 Task: Create a due date automation trigger when advanced on, 2 days after a card is due add dates not due this month at 11:00 AM.
Action: Mouse moved to (1006, 298)
Screenshot: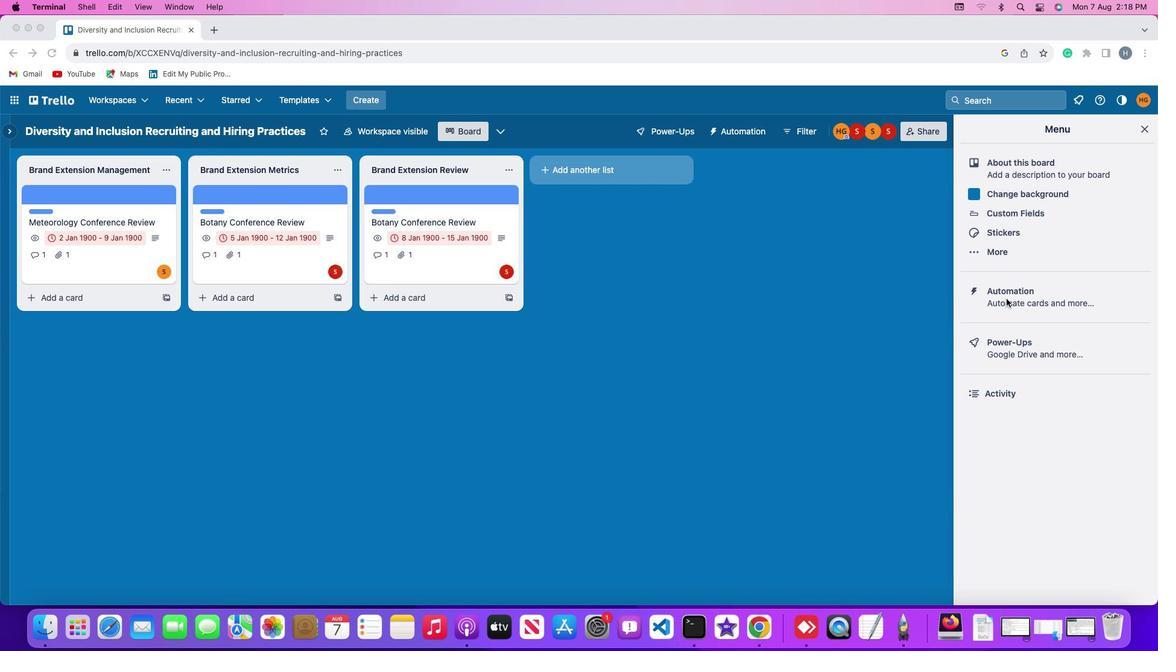 
Action: Mouse pressed left at (1006, 298)
Screenshot: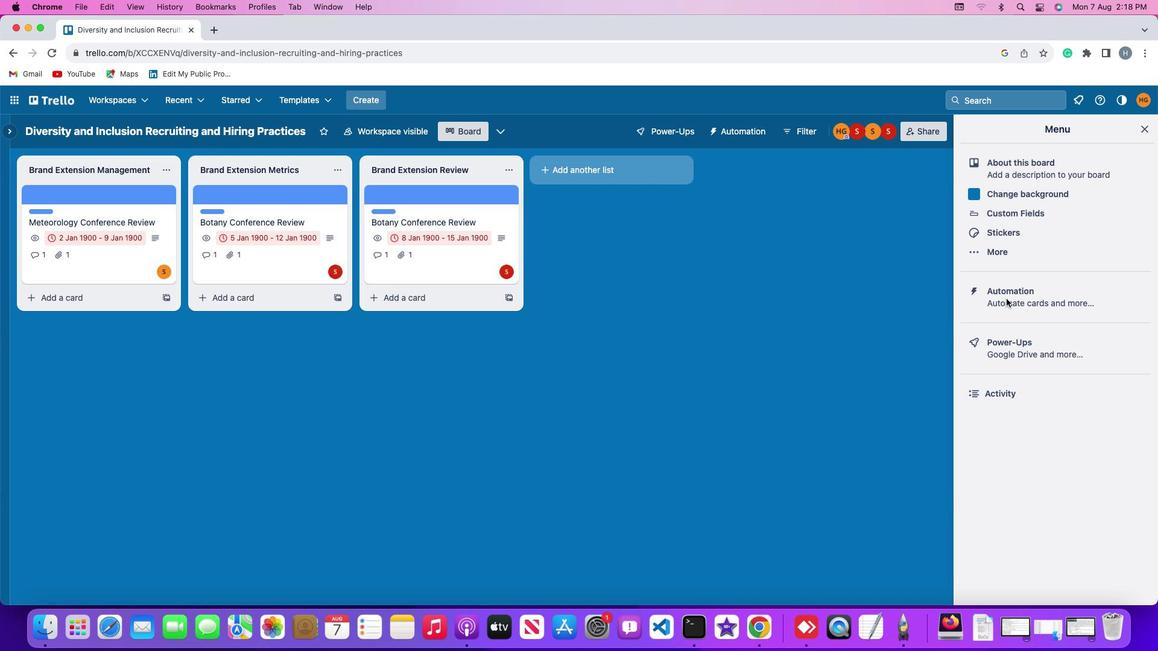 
Action: Mouse pressed left at (1006, 298)
Screenshot: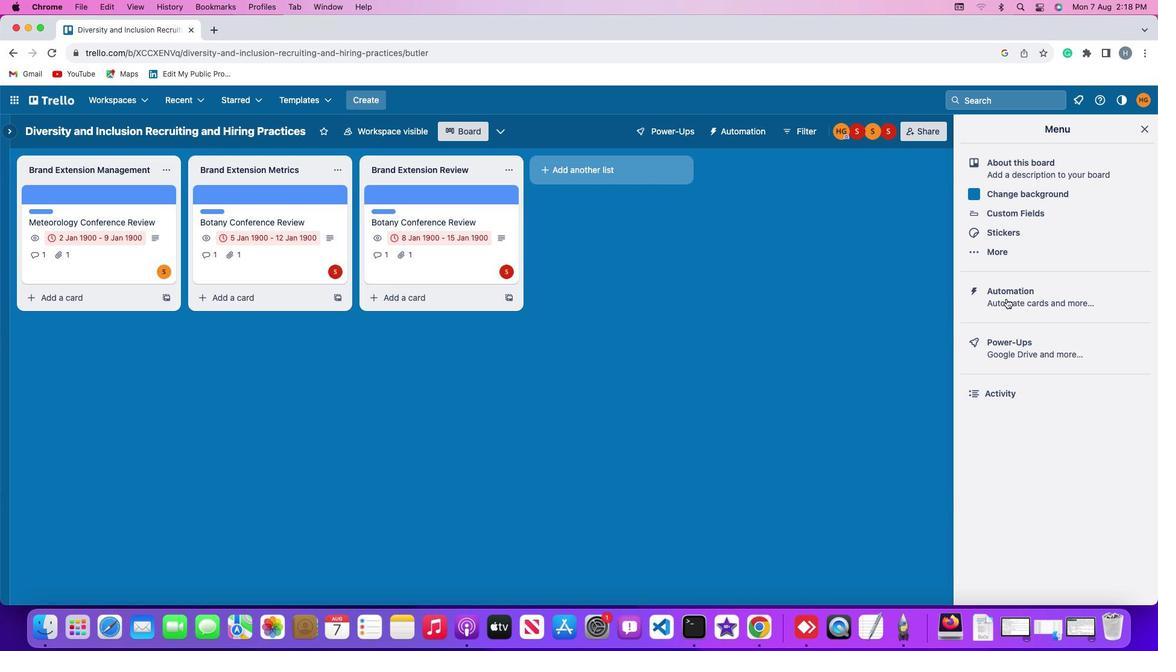 
Action: Mouse moved to (39, 283)
Screenshot: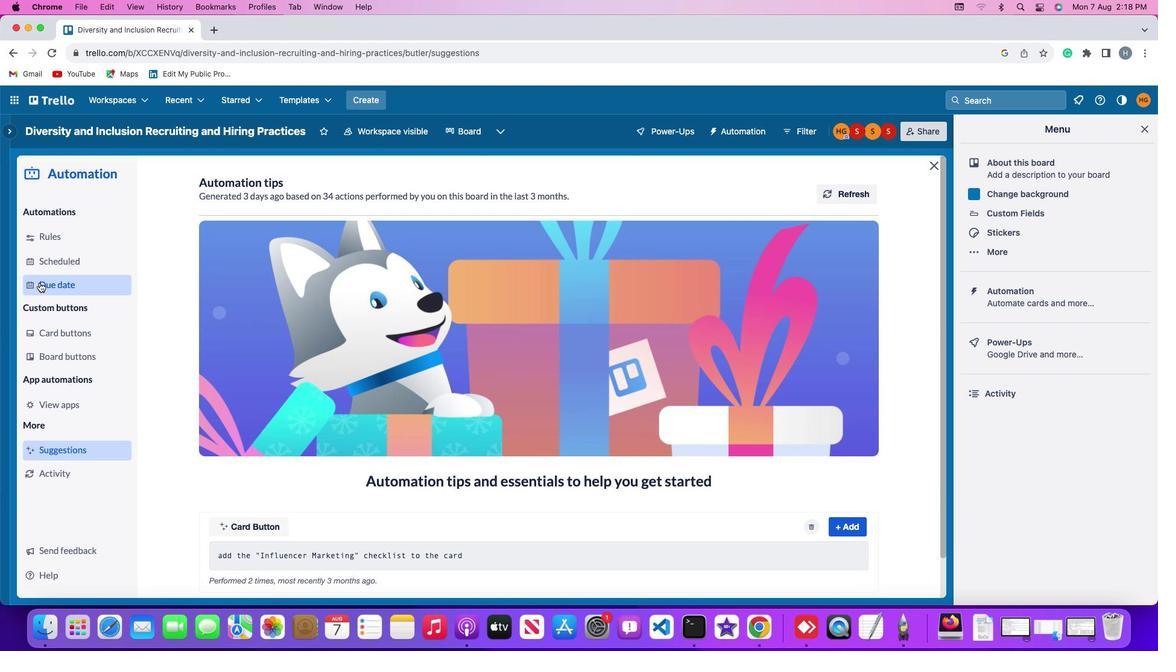 
Action: Mouse pressed left at (39, 283)
Screenshot: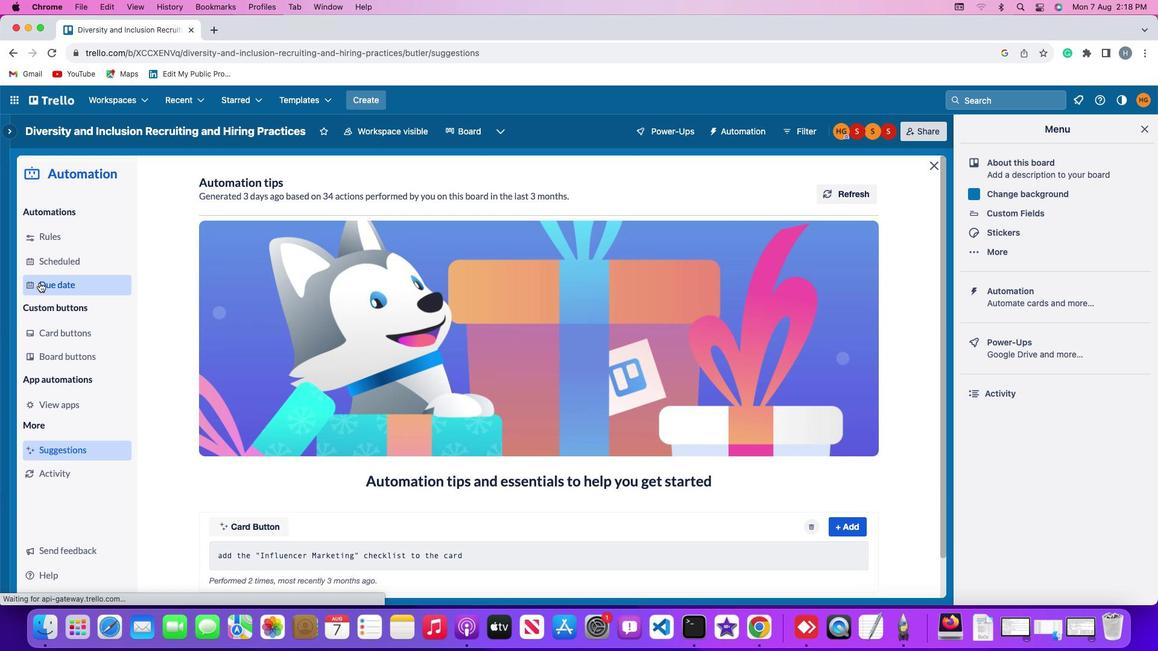 
Action: Mouse moved to (800, 187)
Screenshot: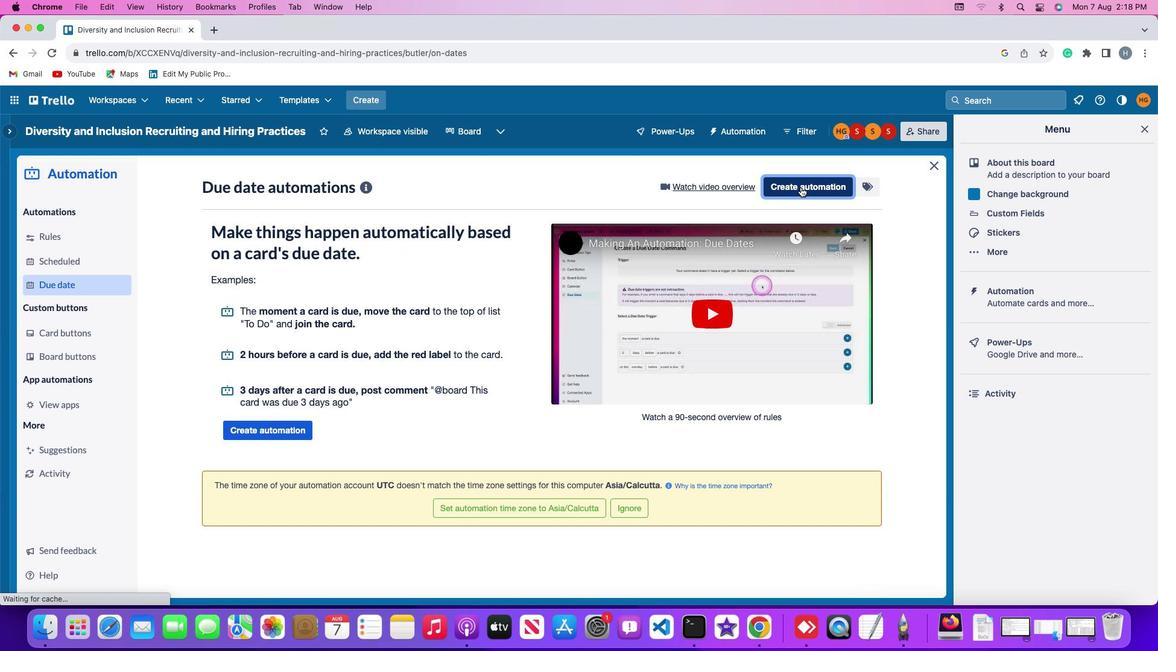
Action: Mouse pressed left at (800, 187)
Screenshot: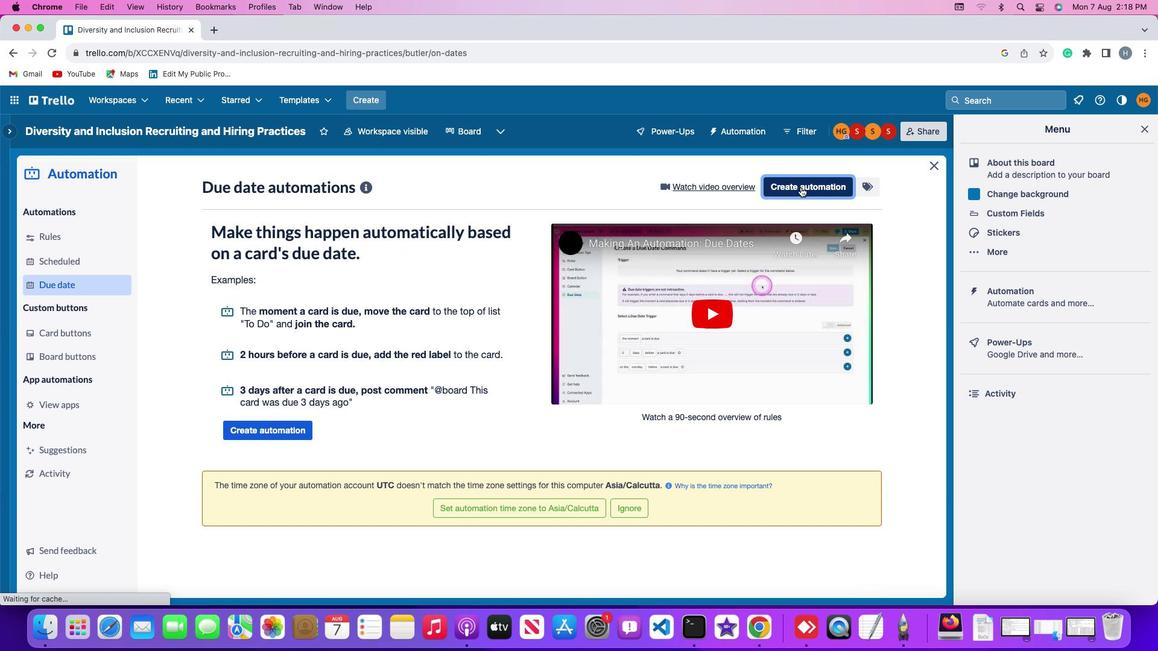 
Action: Mouse moved to (564, 302)
Screenshot: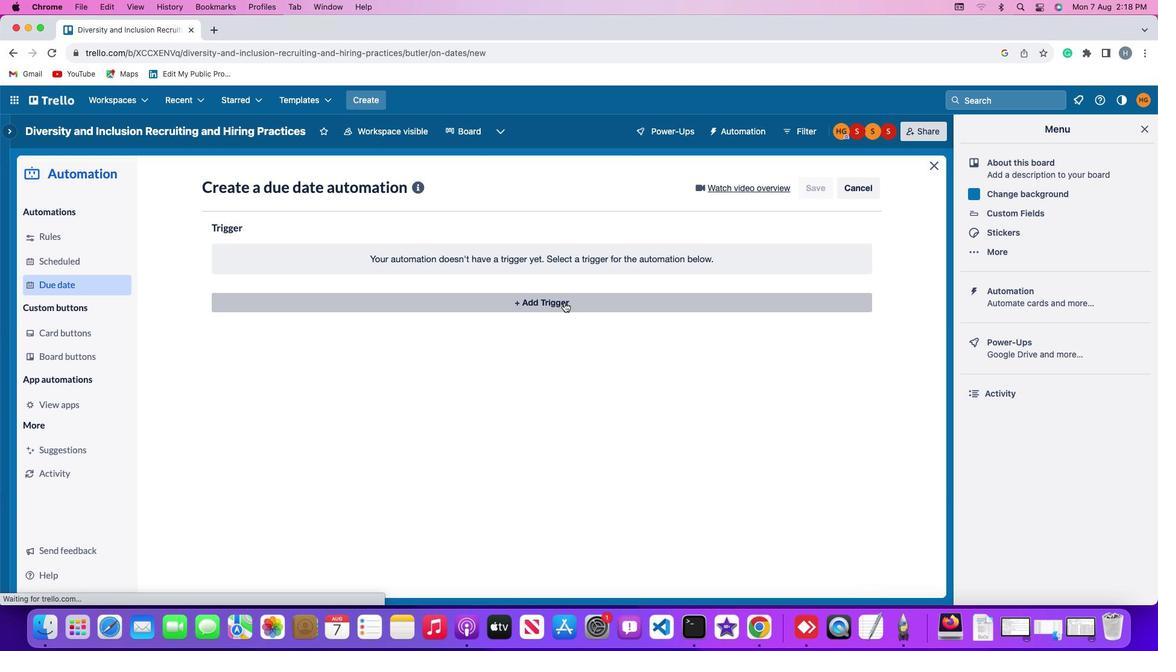 
Action: Mouse pressed left at (564, 302)
Screenshot: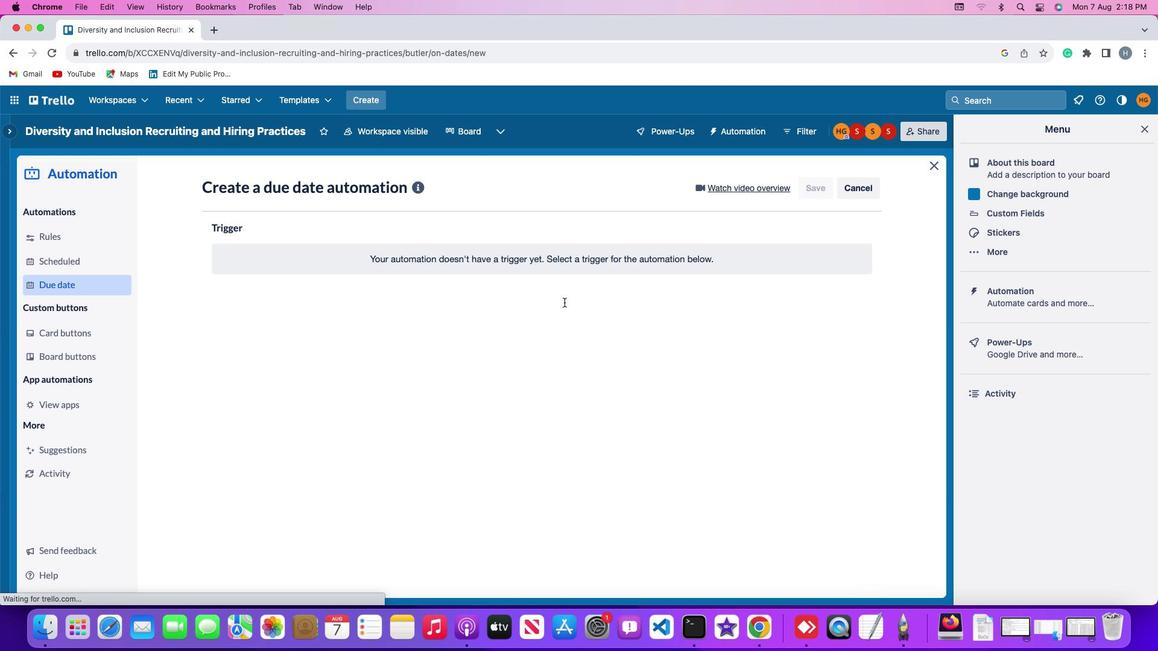 
Action: Mouse moved to (238, 485)
Screenshot: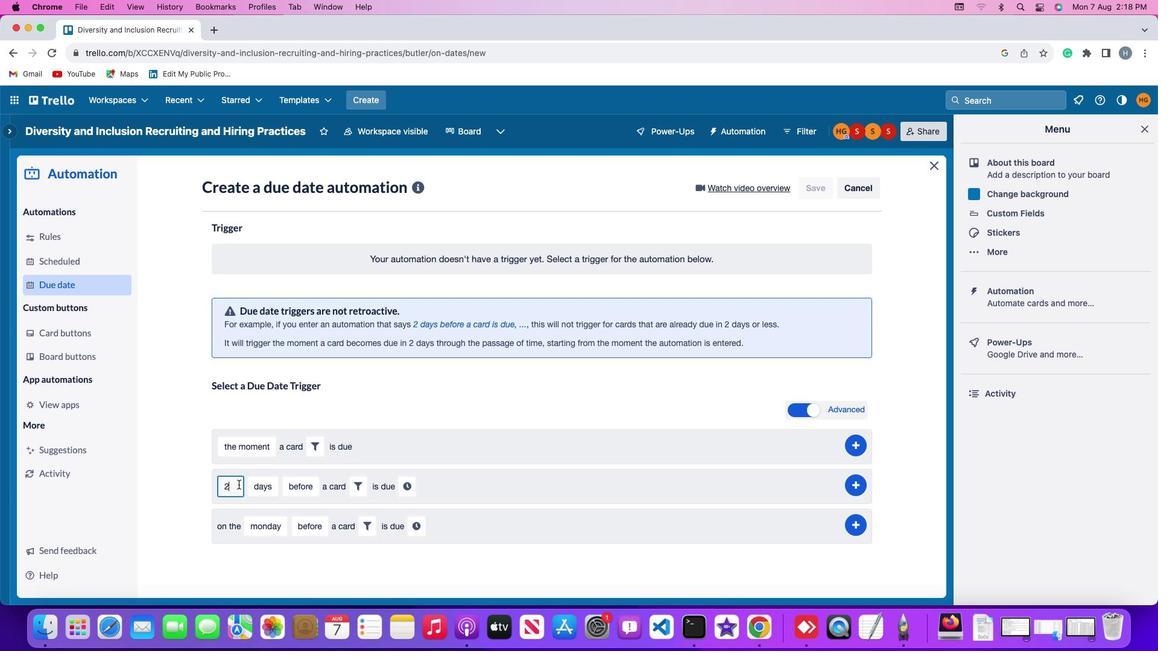 
Action: Mouse pressed left at (238, 485)
Screenshot: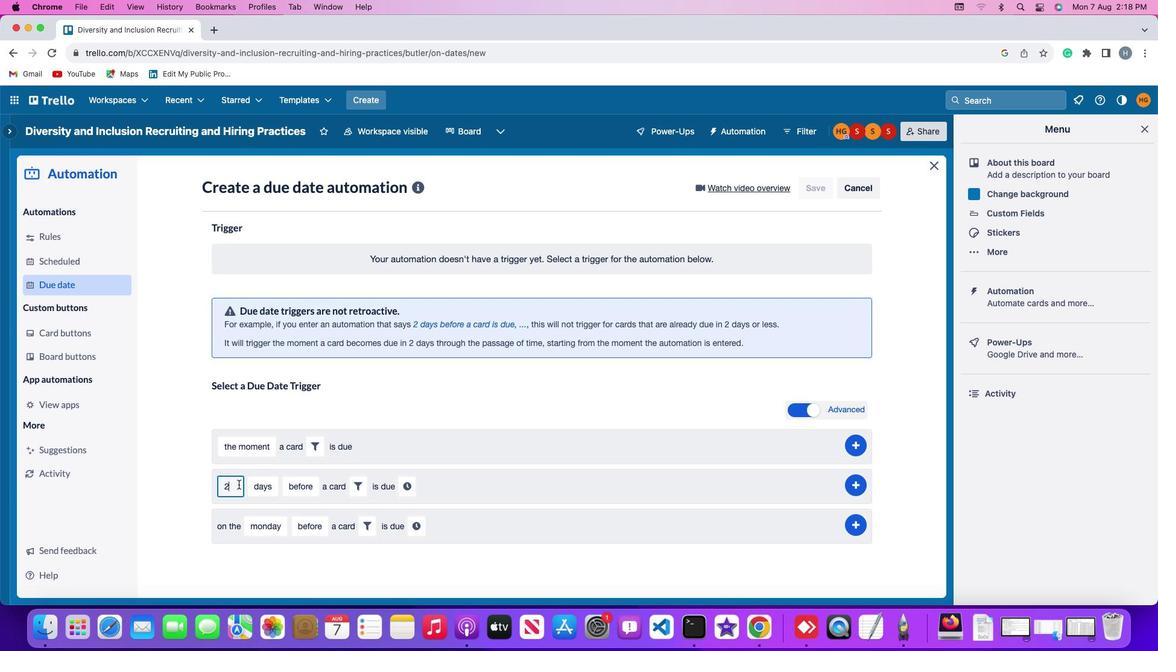 
Action: Mouse moved to (238, 485)
Screenshot: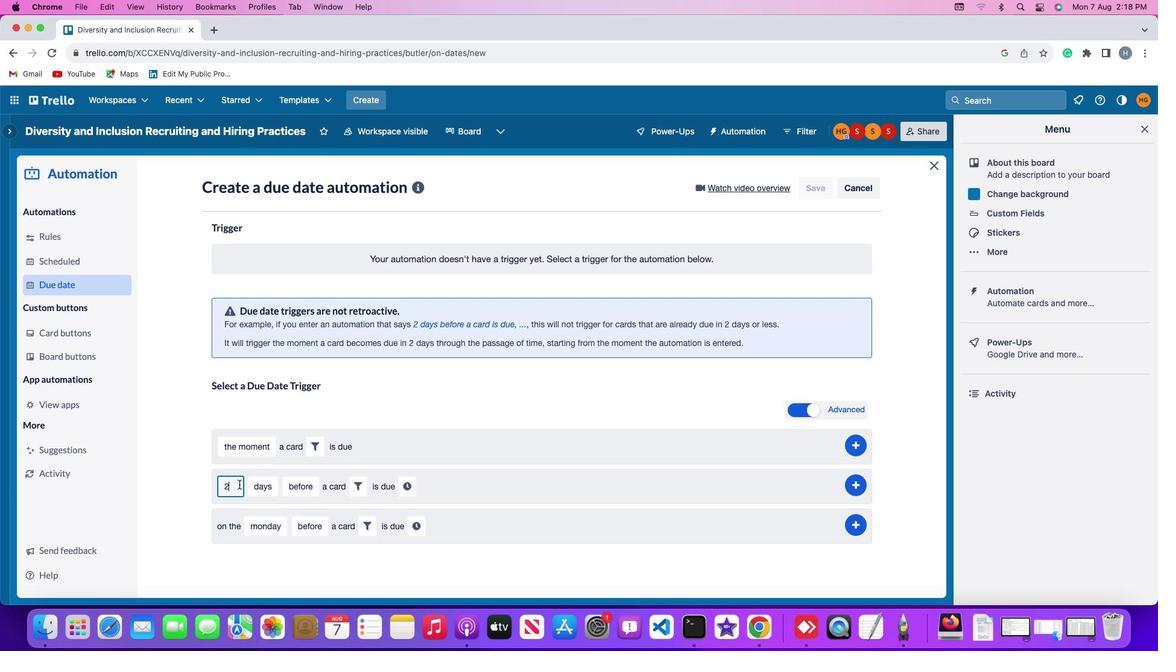 
Action: Key pressed Key.backspace'2'
Screenshot: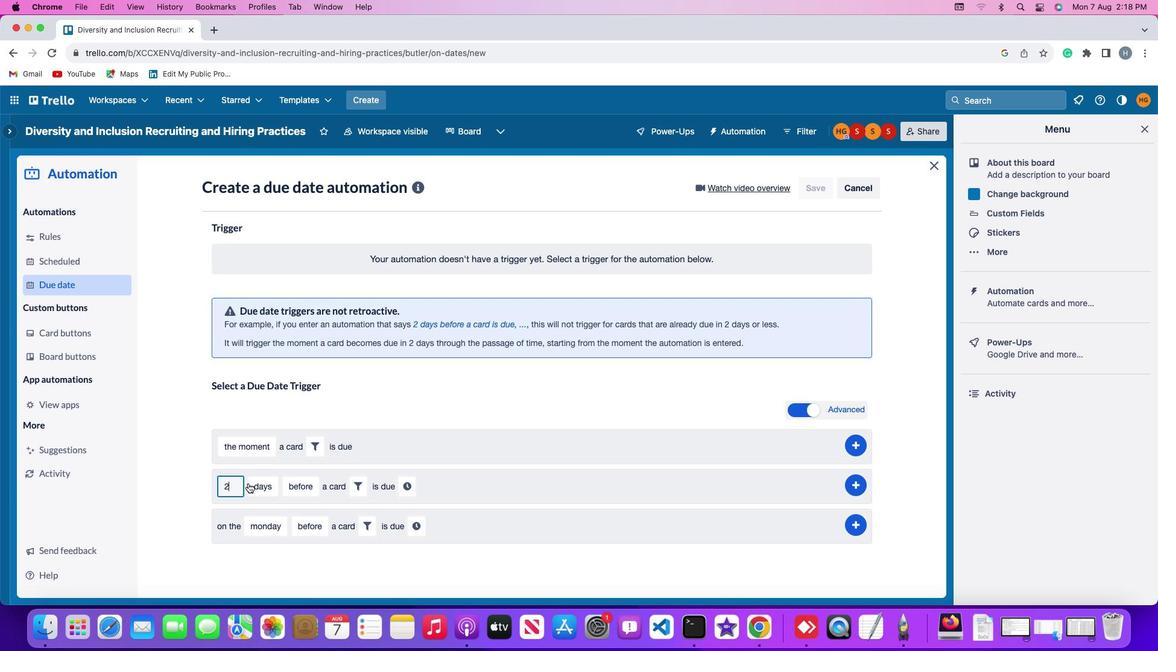 
Action: Mouse moved to (270, 483)
Screenshot: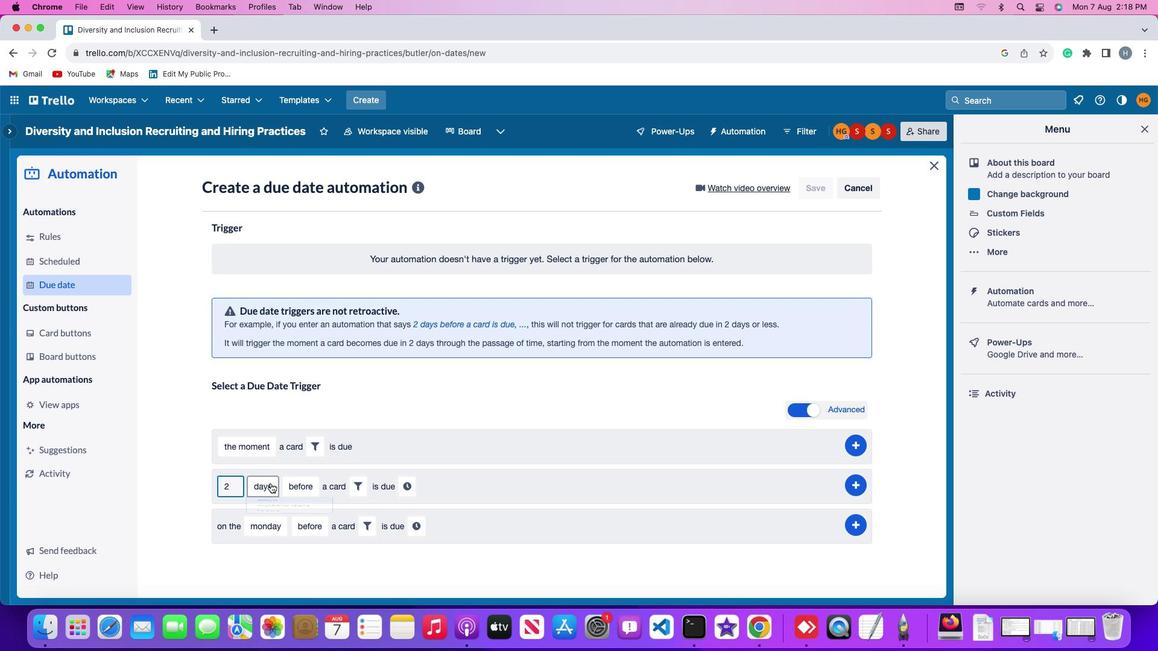 
Action: Mouse pressed left at (270, 483)
Screenshot: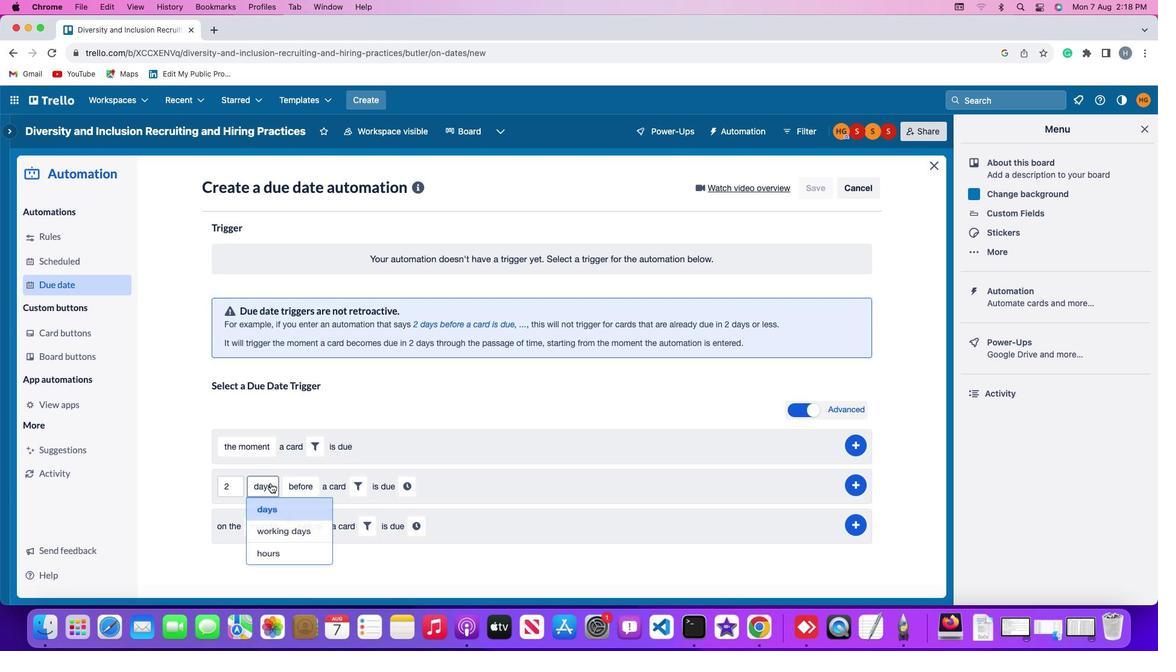 
Action: Mouse moved to (280, 512)
Screenshot: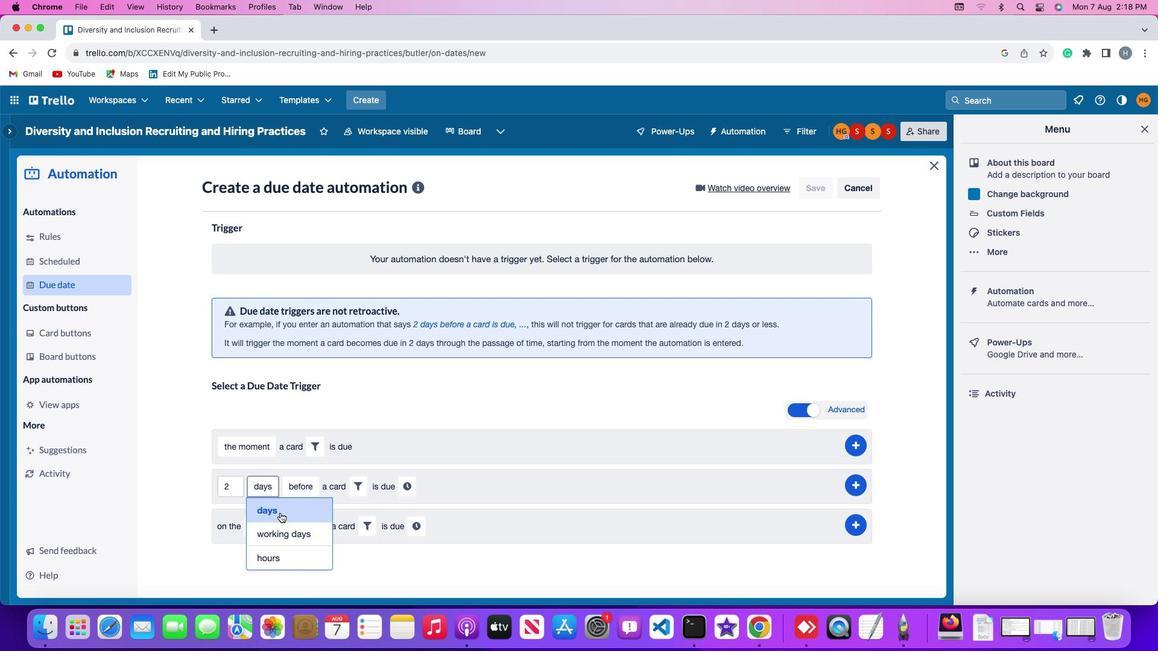 
Action: Mouse pressed left at (280, 512)
Screenshot: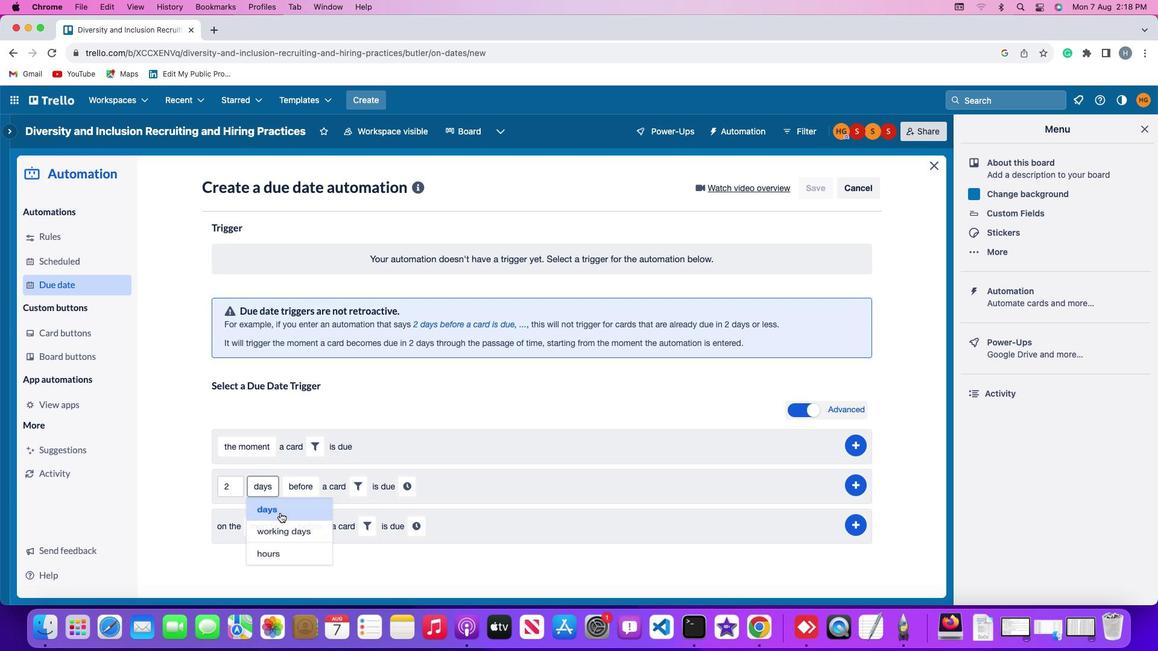 
Action: Mouse moved to (296, 487)
Screenshot: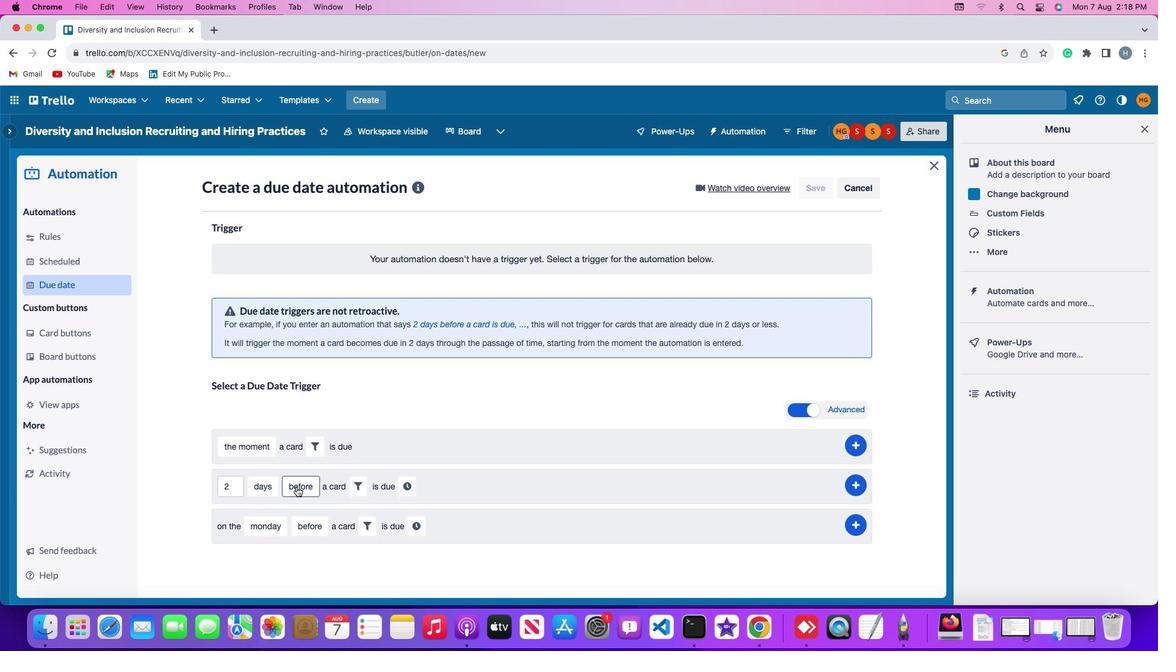 
Action: Mouse pressed left at (296, 487)
Screenshot: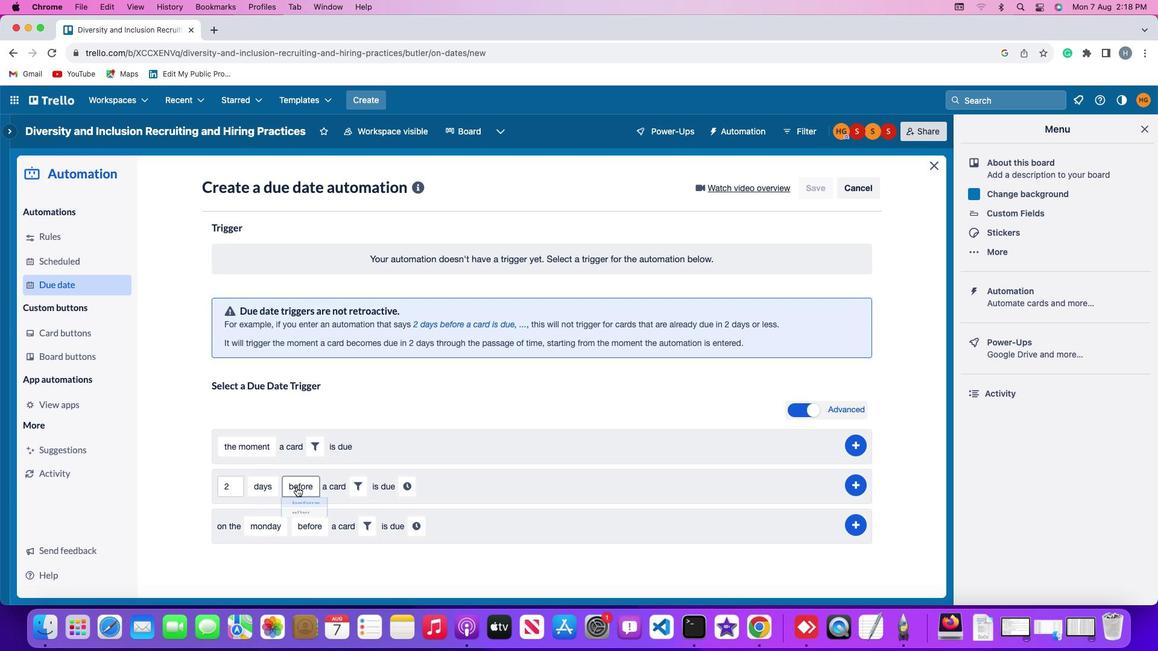 
Action: Mouse moved to (302, 533)
Screenshot: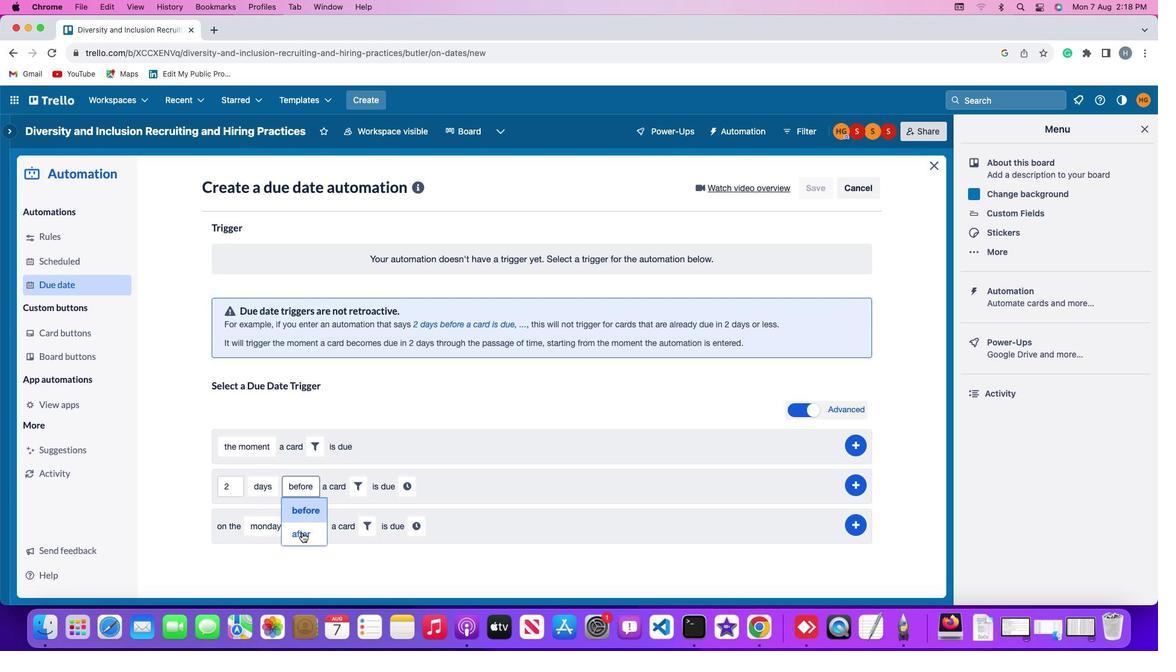 
Action: Mouse pressed left at (302, 533)
Screenshot: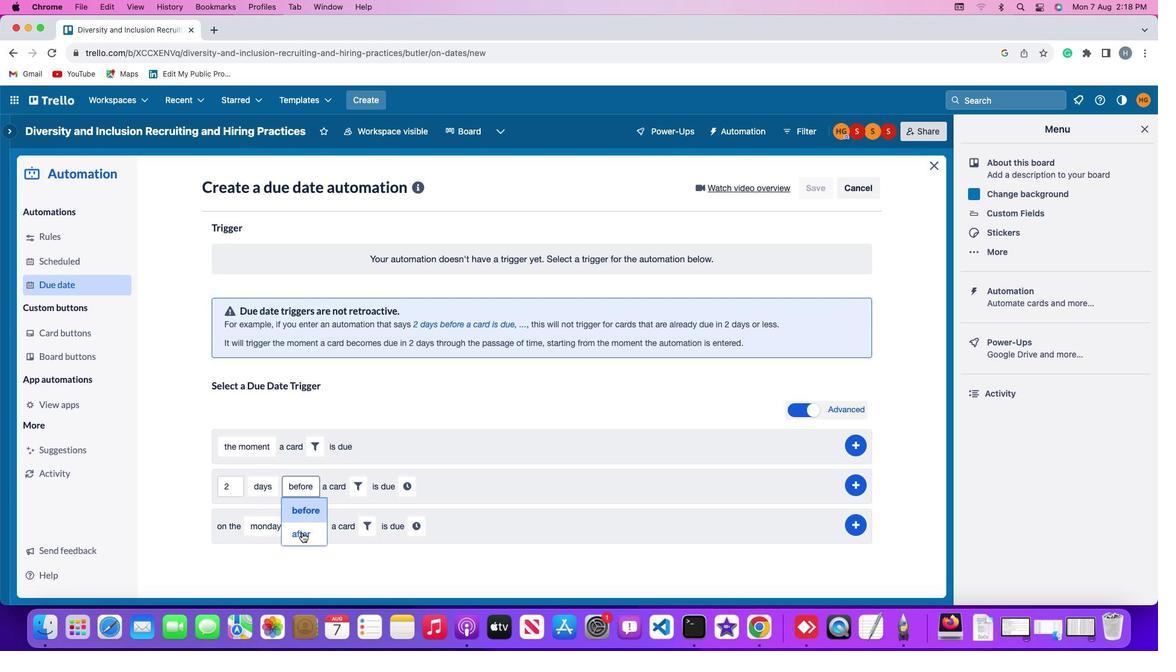 
Action: Mouse moved to (356, 490)
Screenshot: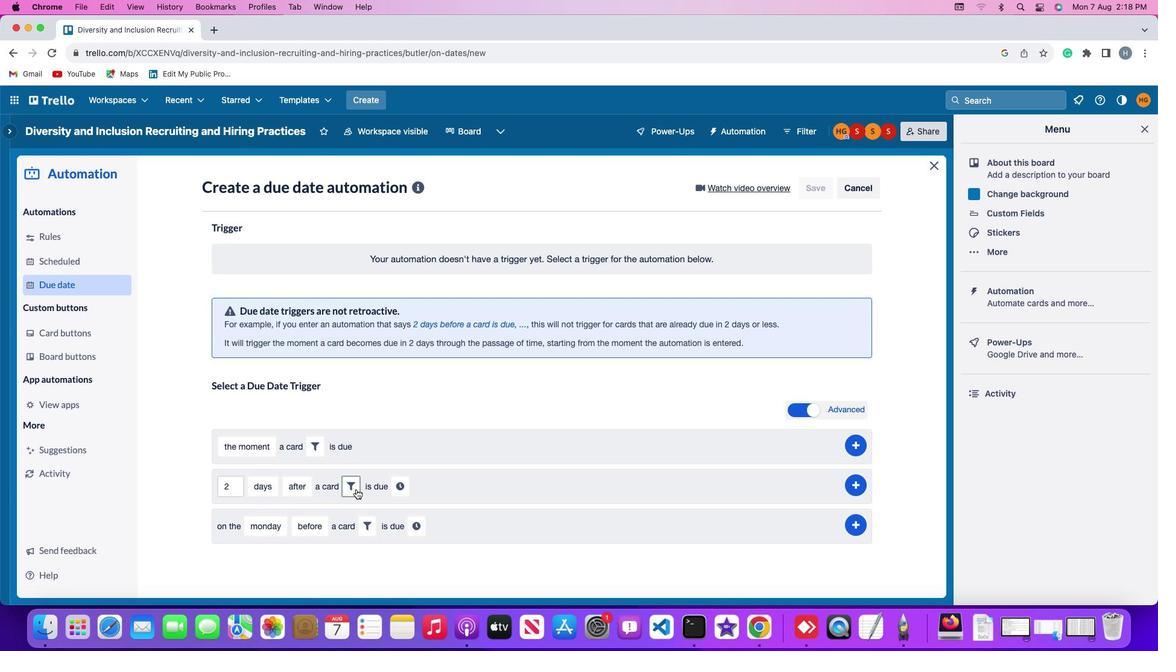 
Action: Mouse pressed left at (356, 490)
Screenshot: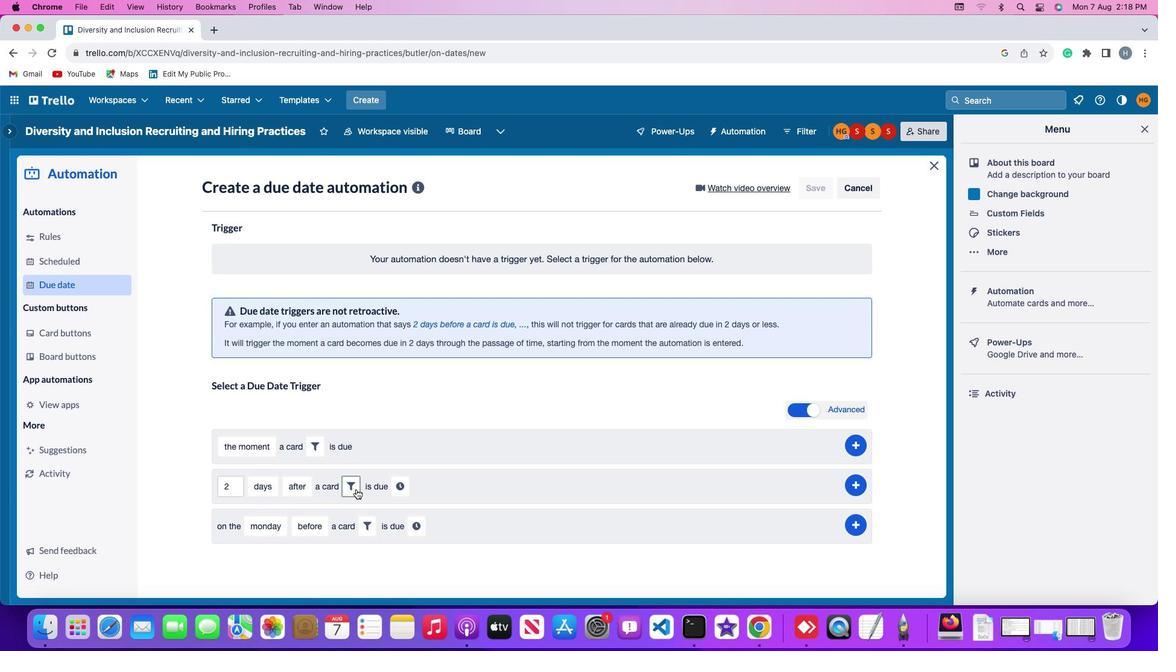 
Action: Mouse moved to (414, 525)
Screenshot: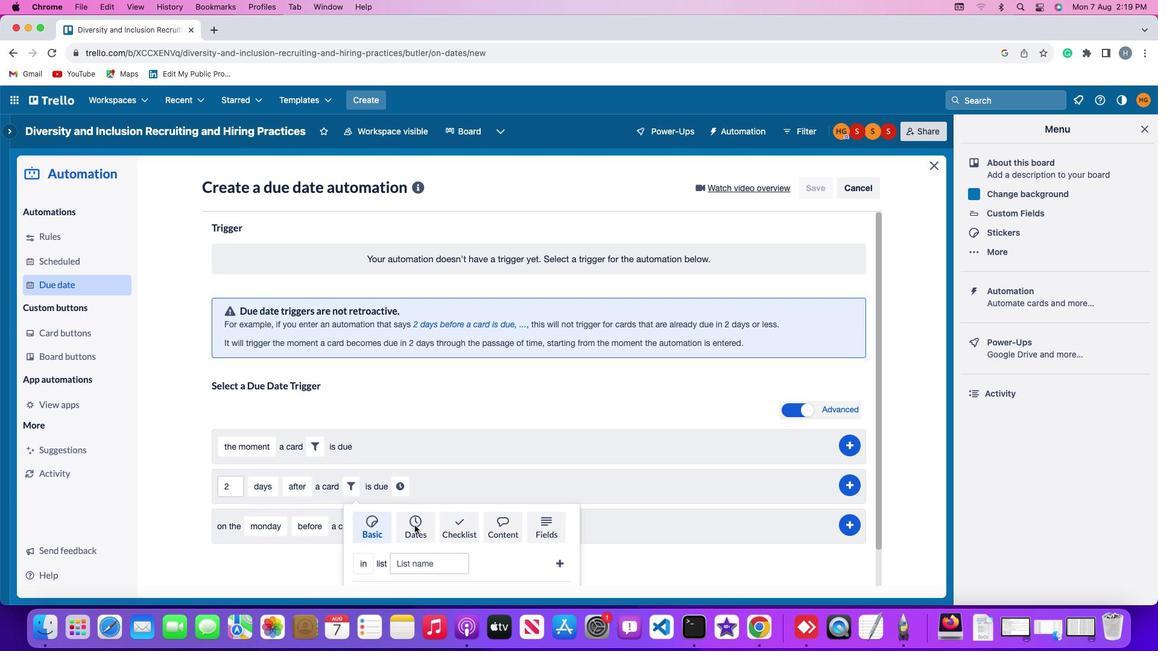 
Action: Mouse pressed left at (414, 525)
Screenshot: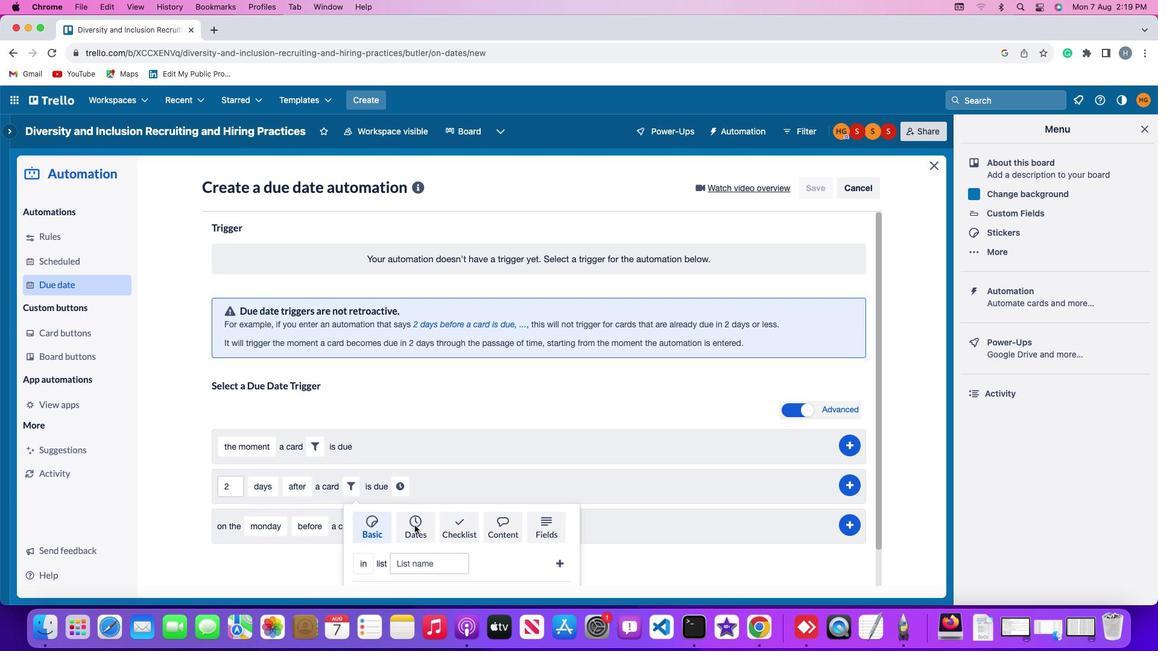 
Action: Mouse moved to (359, 525)
Screenshot: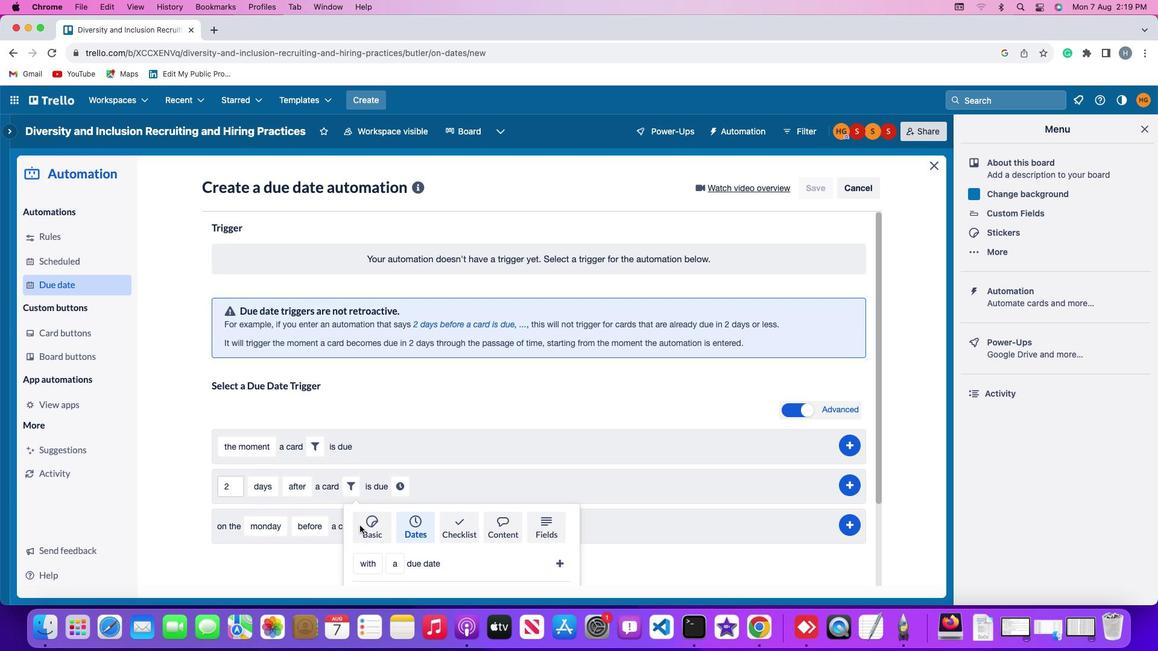 
Action: Mouse scrolled (359, 525) with delta (0, 0)
Screenshot: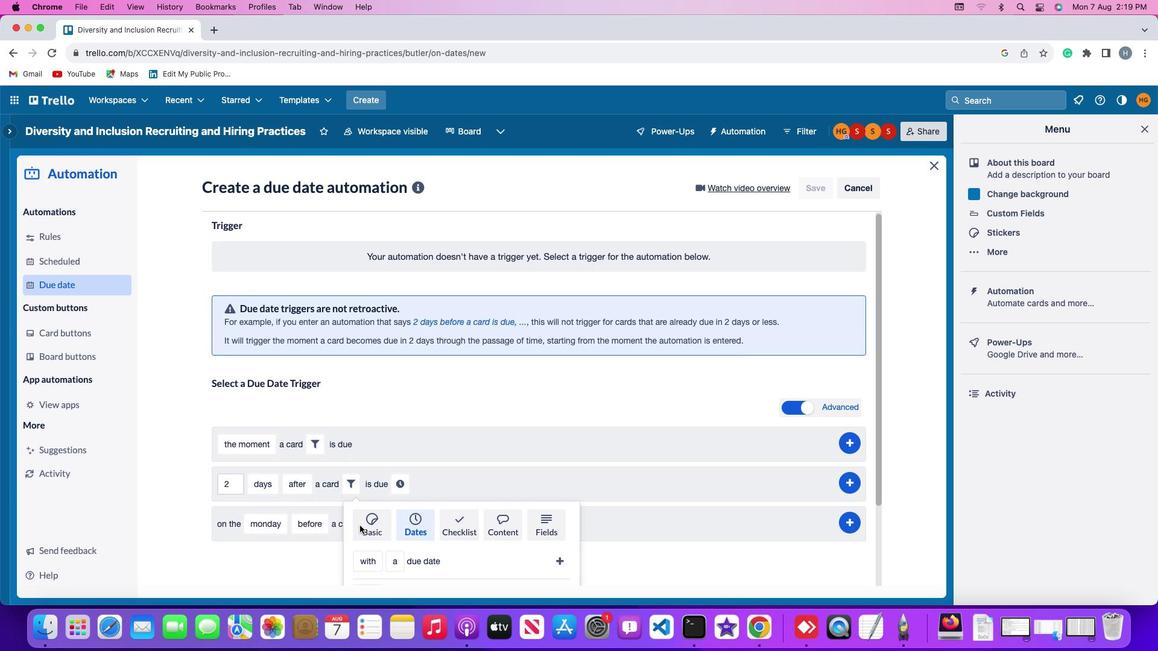 
Action: Mouse scrolled (359, 525) with delta (0, 0)
Screenshot: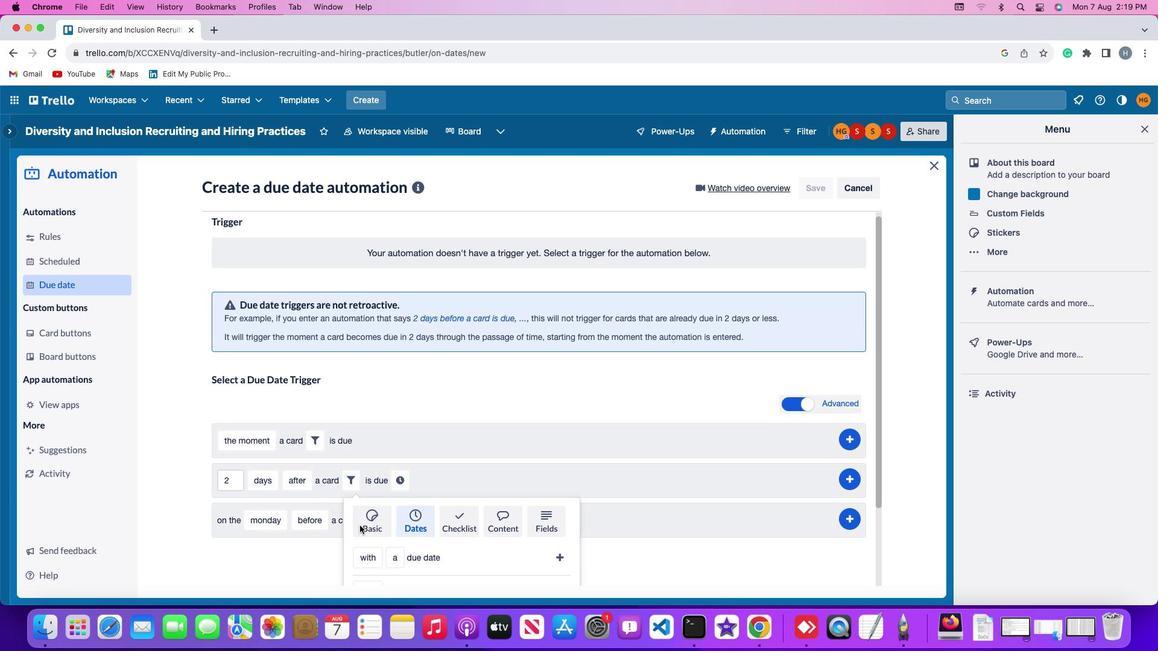 
Action: Mouse scrolled (359, 525) with delta (0, -1)
Screenshot: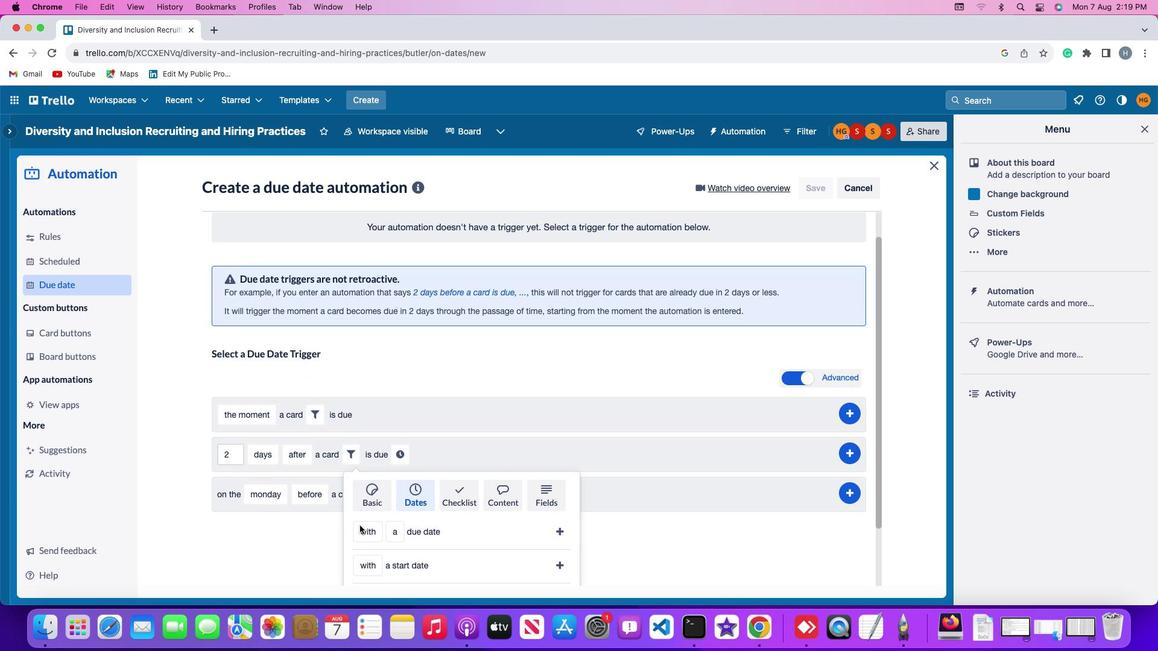 
Action: Mouse scrolled (359, 525) with delta (0, 0)
Screenshot: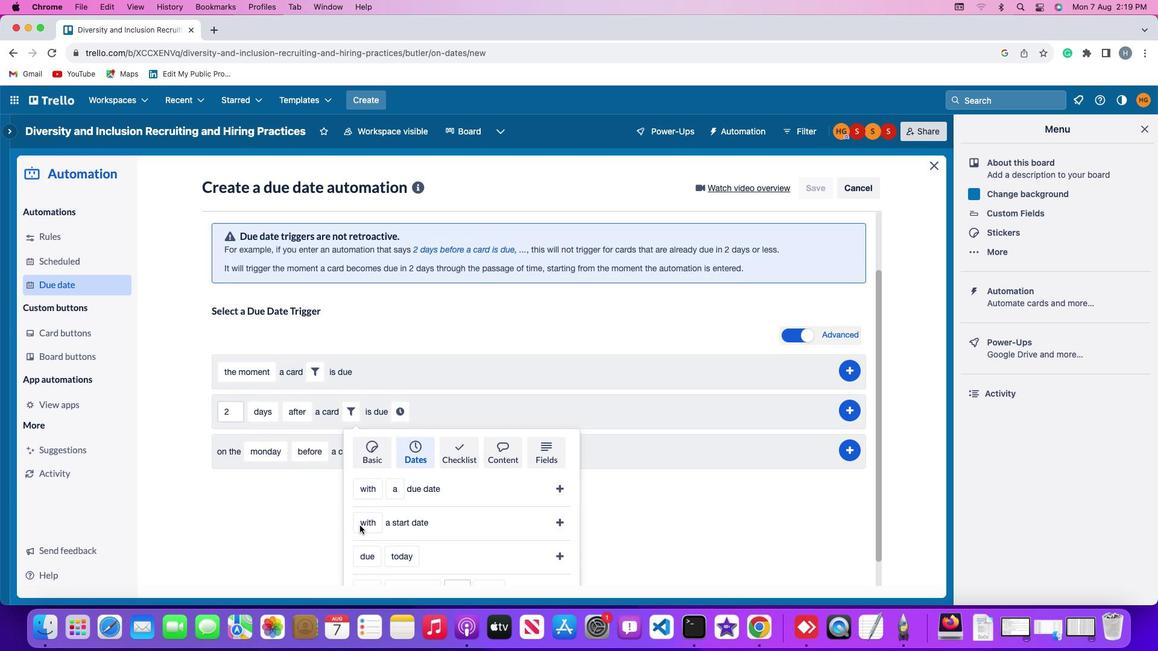 
Action: Mouse scrolled (359, 525) with delta (0, 0)
Screenshot: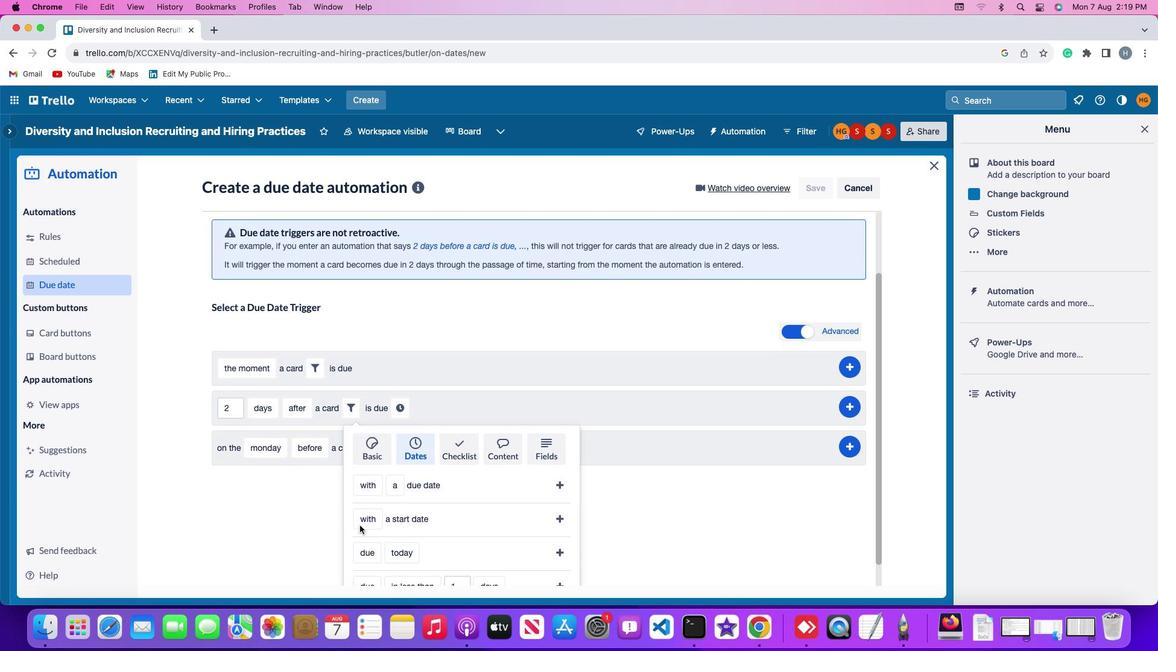
Action: Mouse scrolled (359, 525) with delta (0, -1)
Screenshot: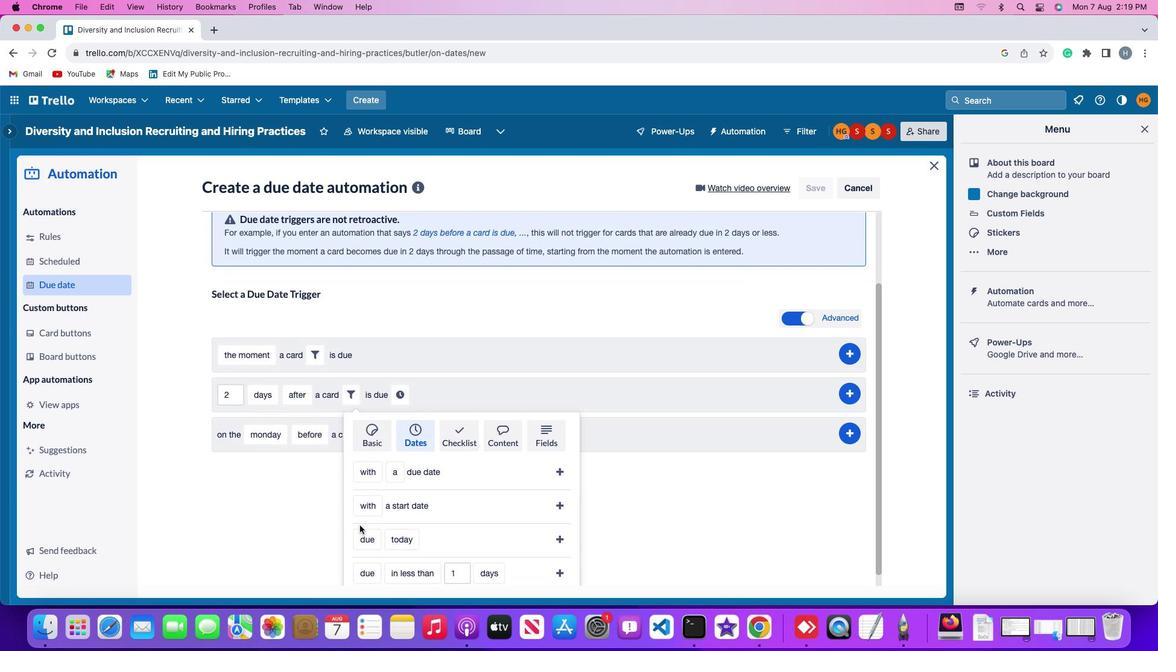 
Action: Mouse moved to (362, 525)
Screenshot: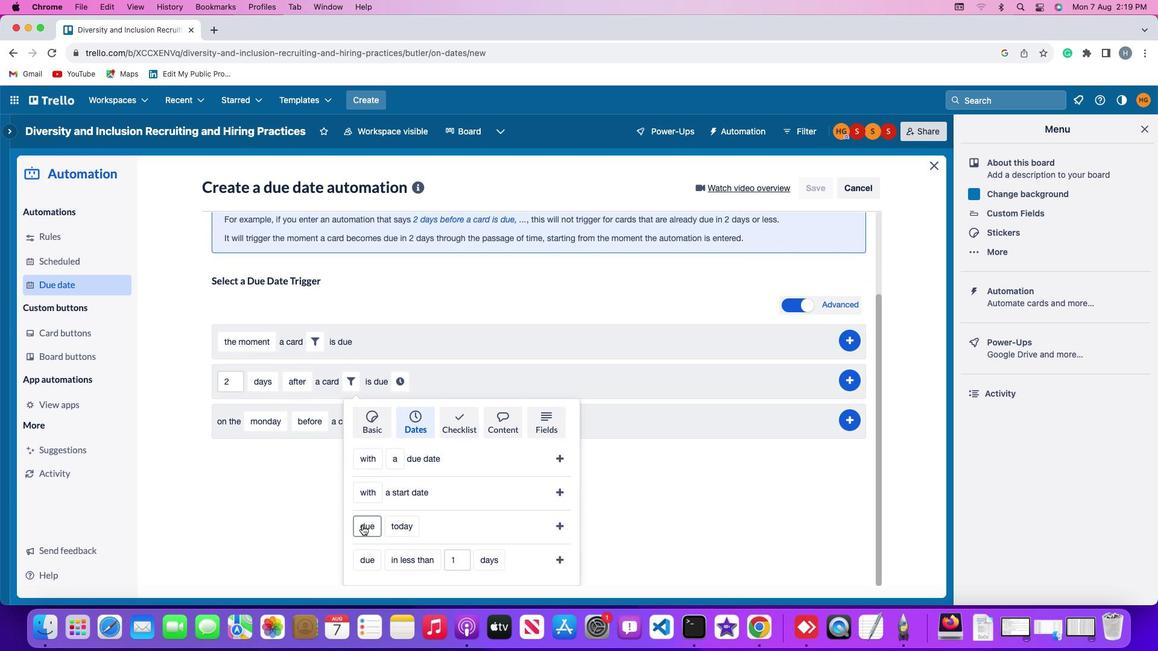 
Action: Mouse pressed left at (362, 525)
Screenshot: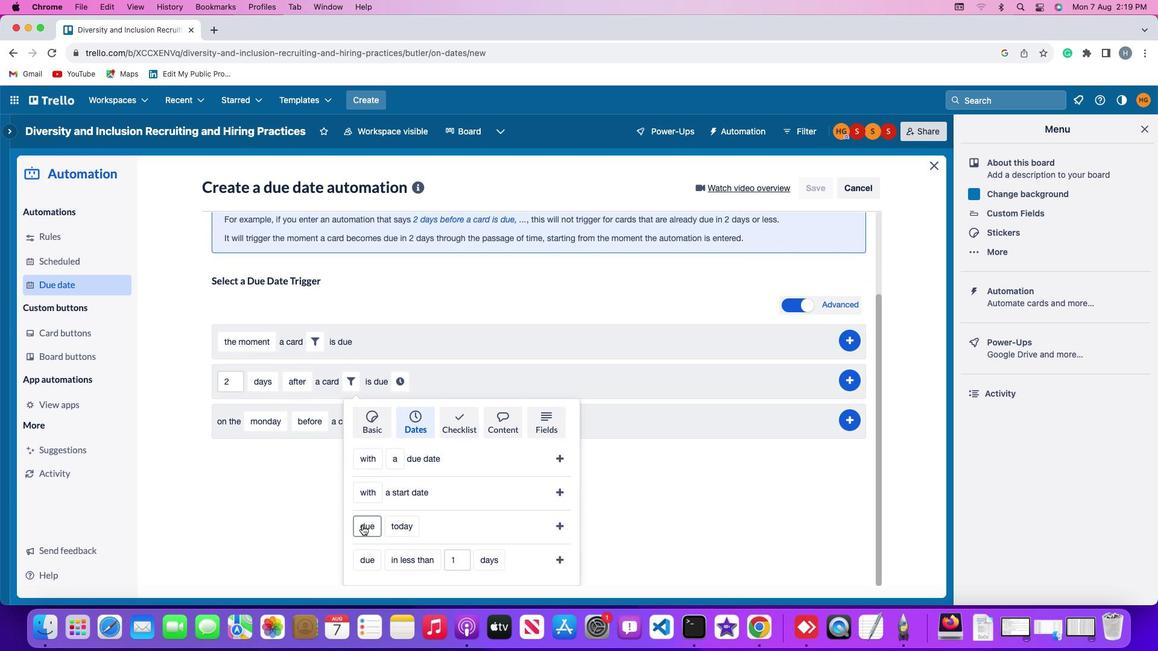 
Action: Mouse moved to (380, 459)
Screenshot: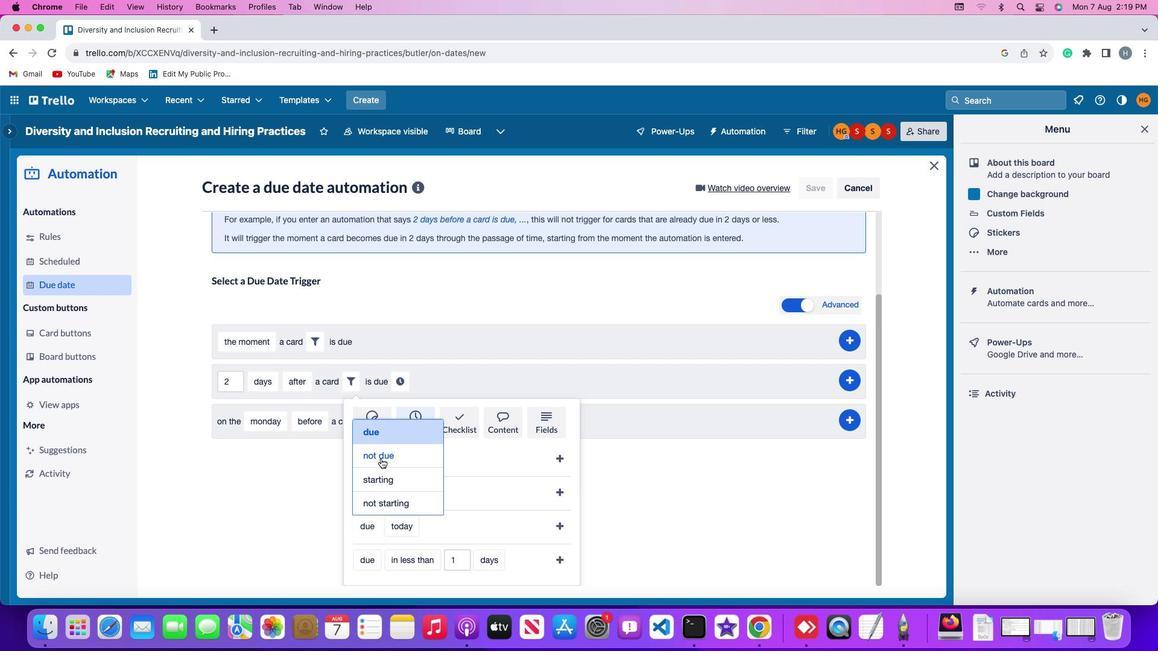 
Action: Mouse pressed left at (380, 459)
Screenshot: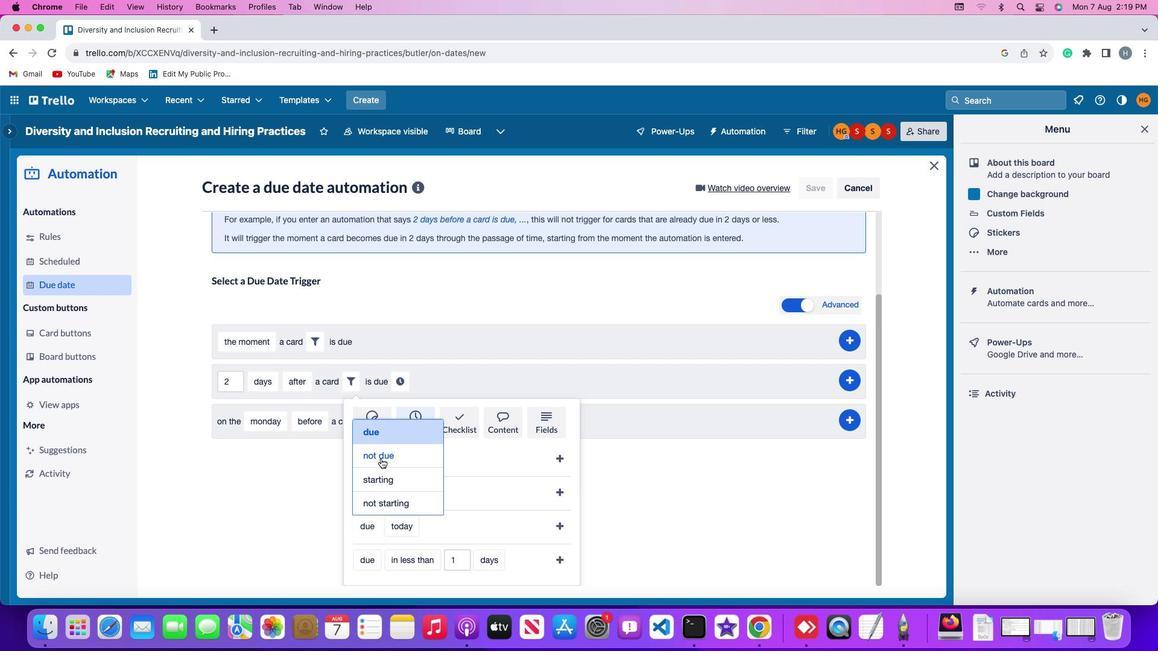 
Action: Mouse moved to (417, 524)
Screenshot: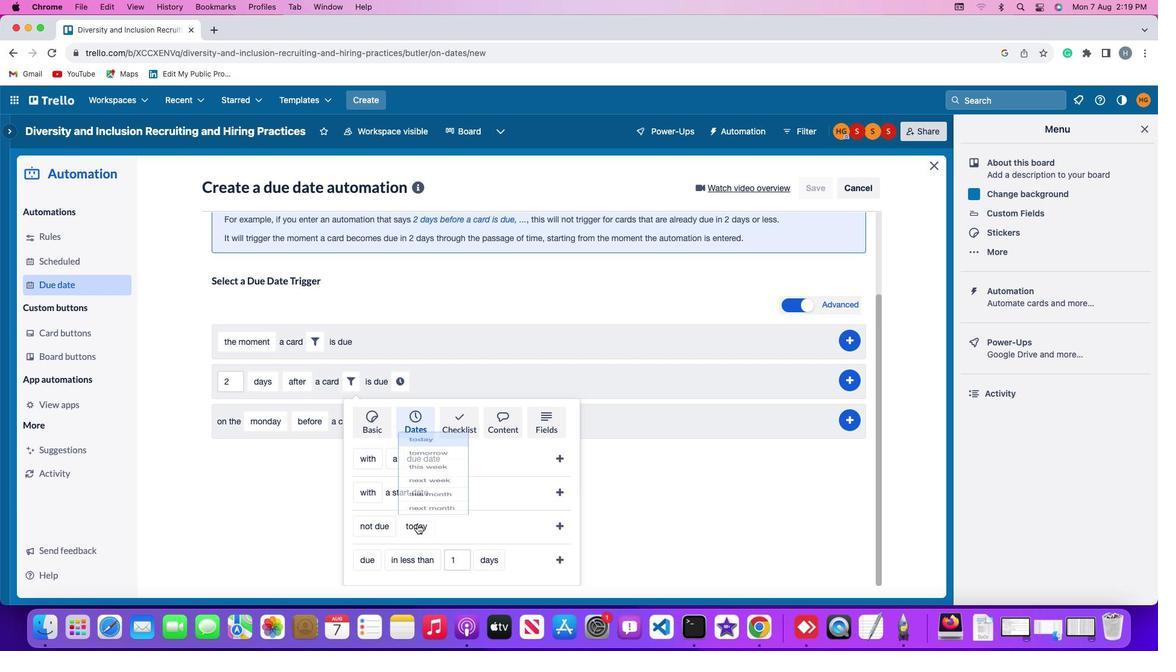 
Action: Mouse pressed left at (417, 524)
Screenshot: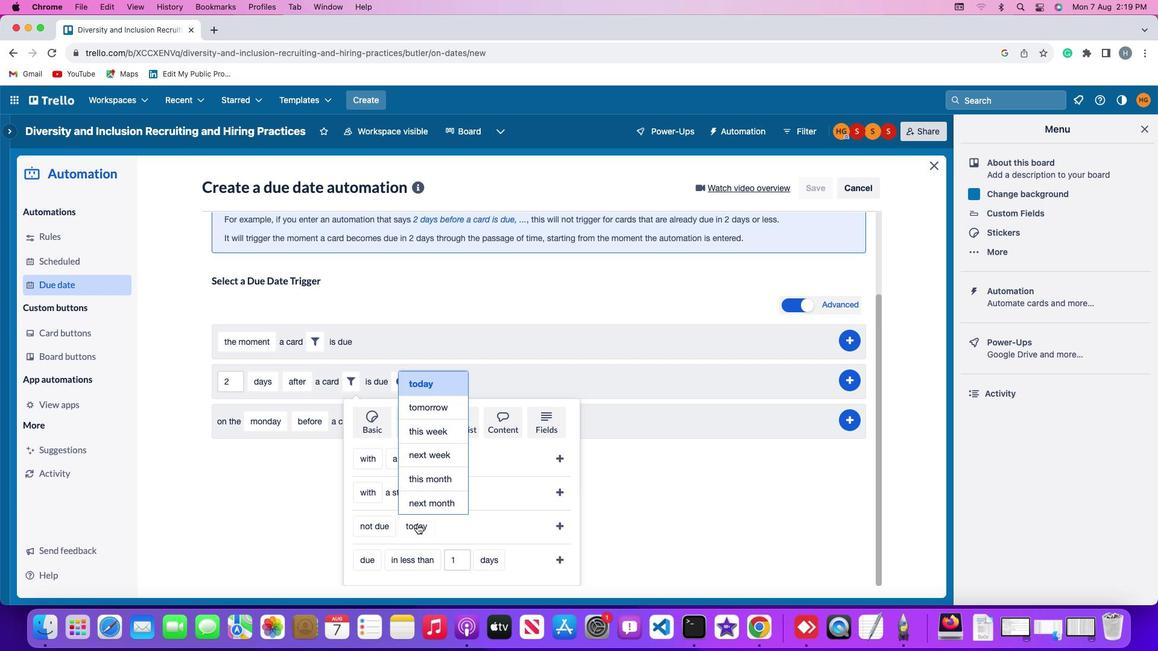 
Action: Mouse moved to (432, 477)
Screenshot: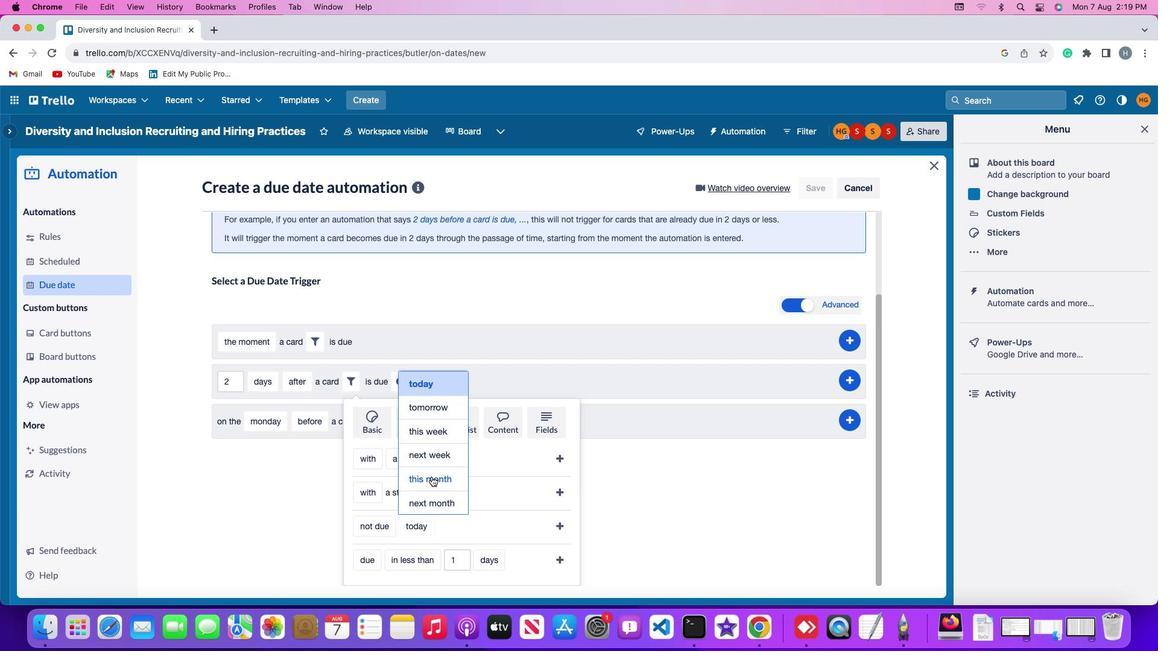 
Action: Mouse pressed left at (432, 477)
Screenshot: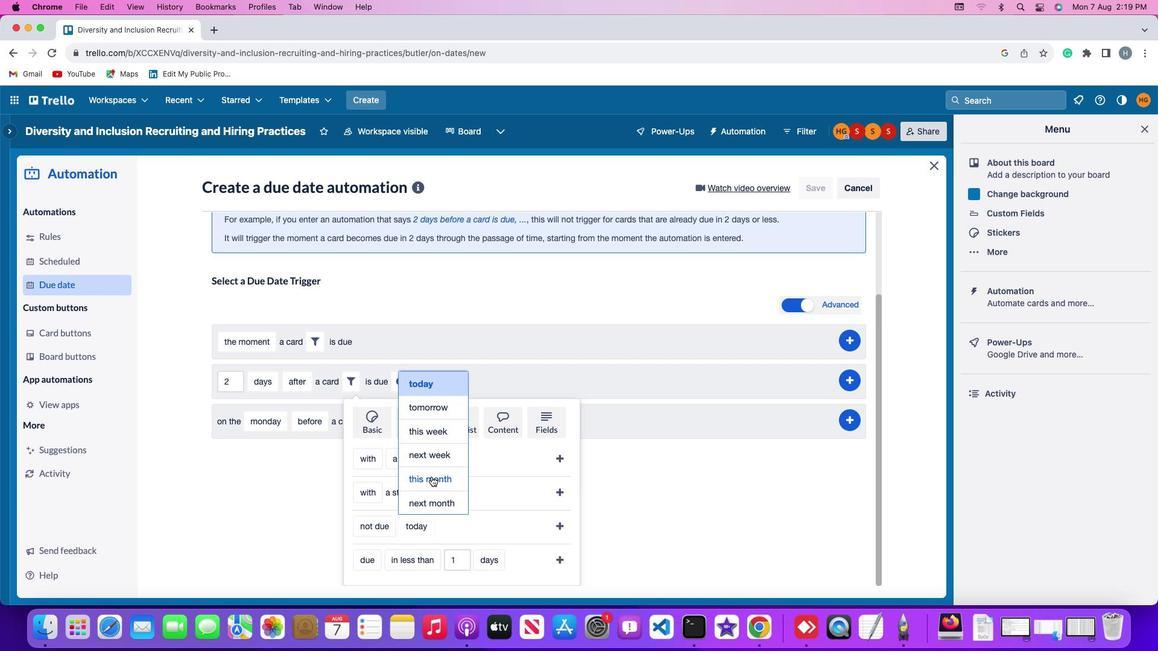 
Action: Mouse moved to (562, 523)
Screenshot: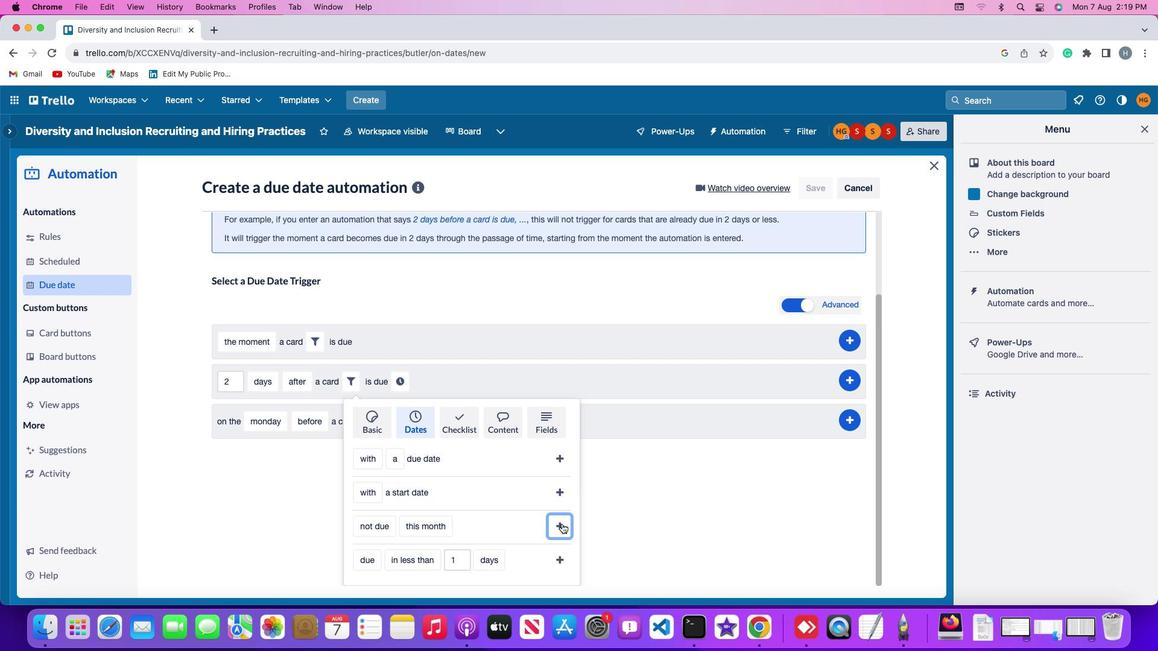
Action: Mouse pressed left at (562, 523)
Screenshot: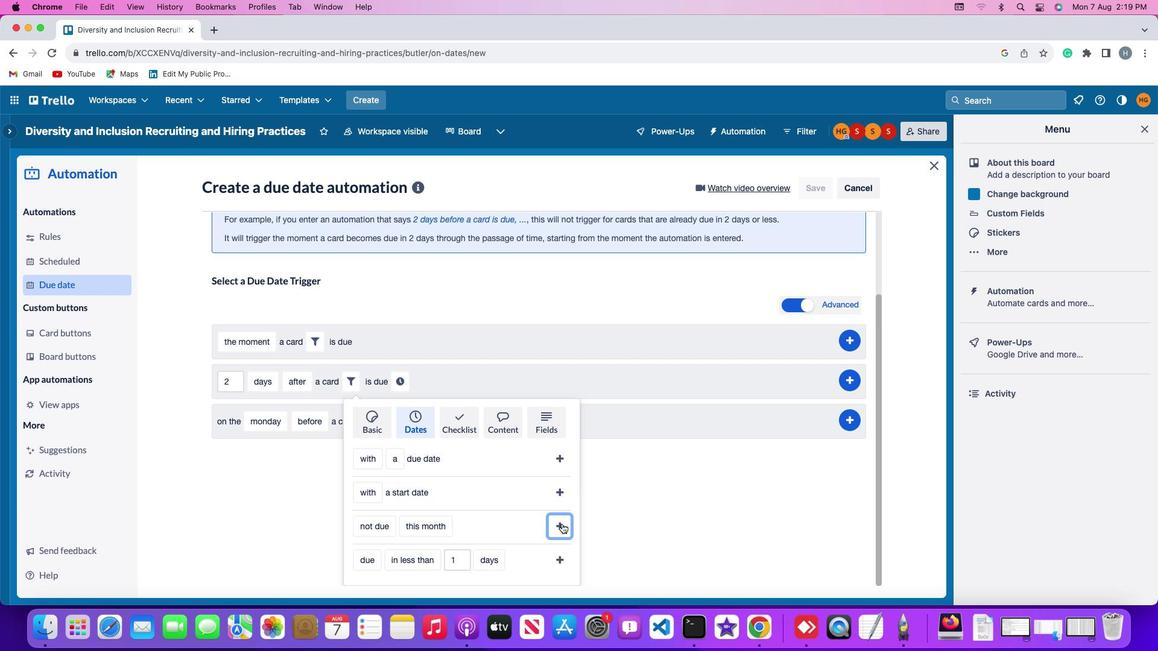 
Action: Mouse moved to (500, 485)
Screenshot: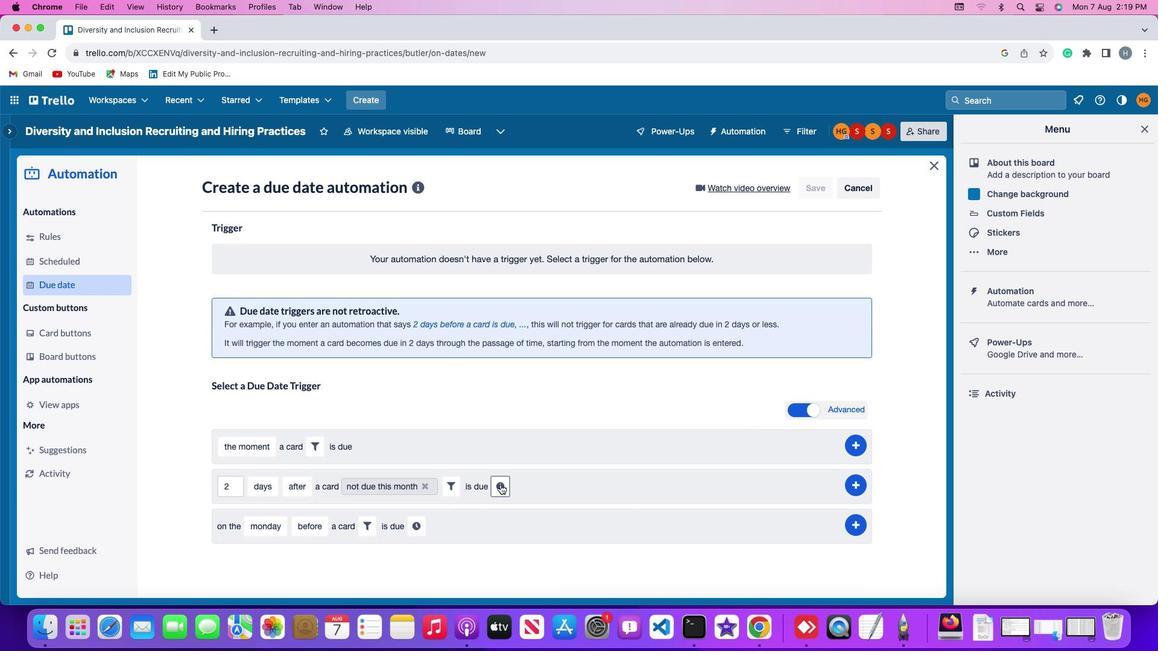 
Action: Mouse pressed left at (500, 485)
Screenshot: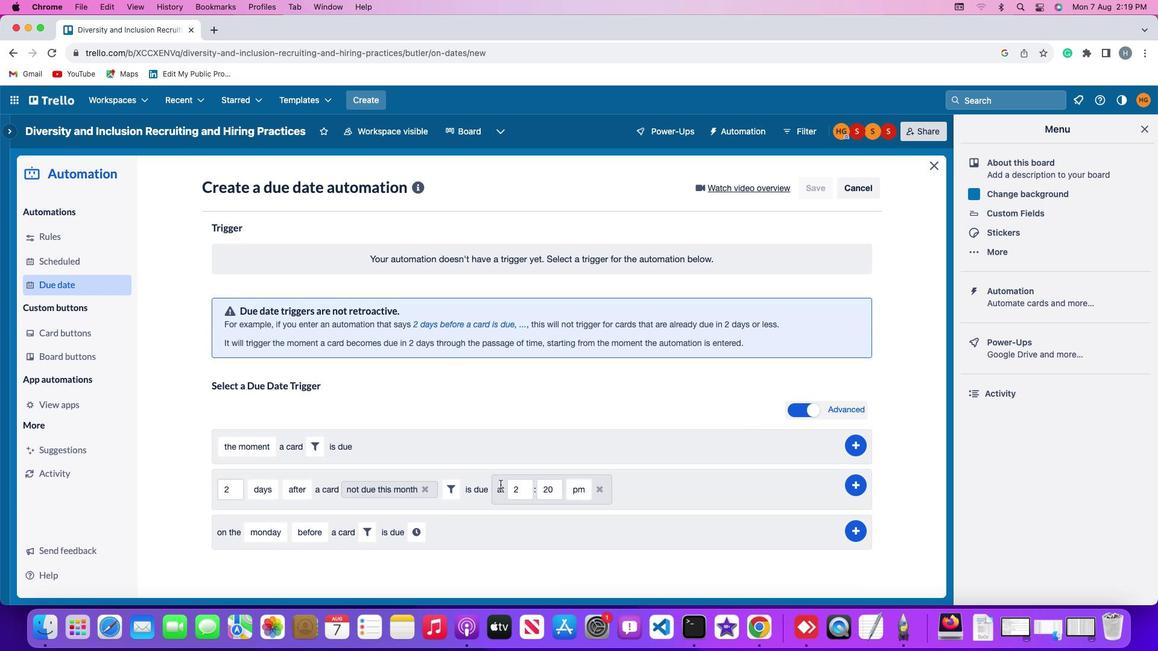 
Action: Mouse moved to (526, 491)
Screenshot: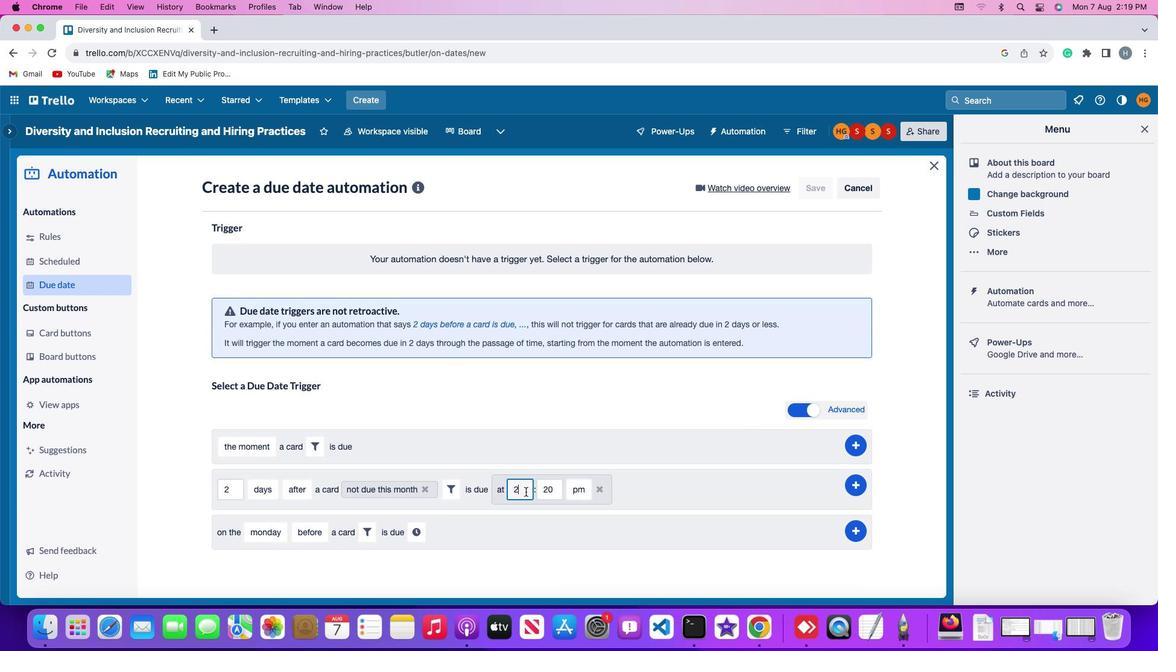 
Action: Mouse pressed left at (526, 491)
Screenshot: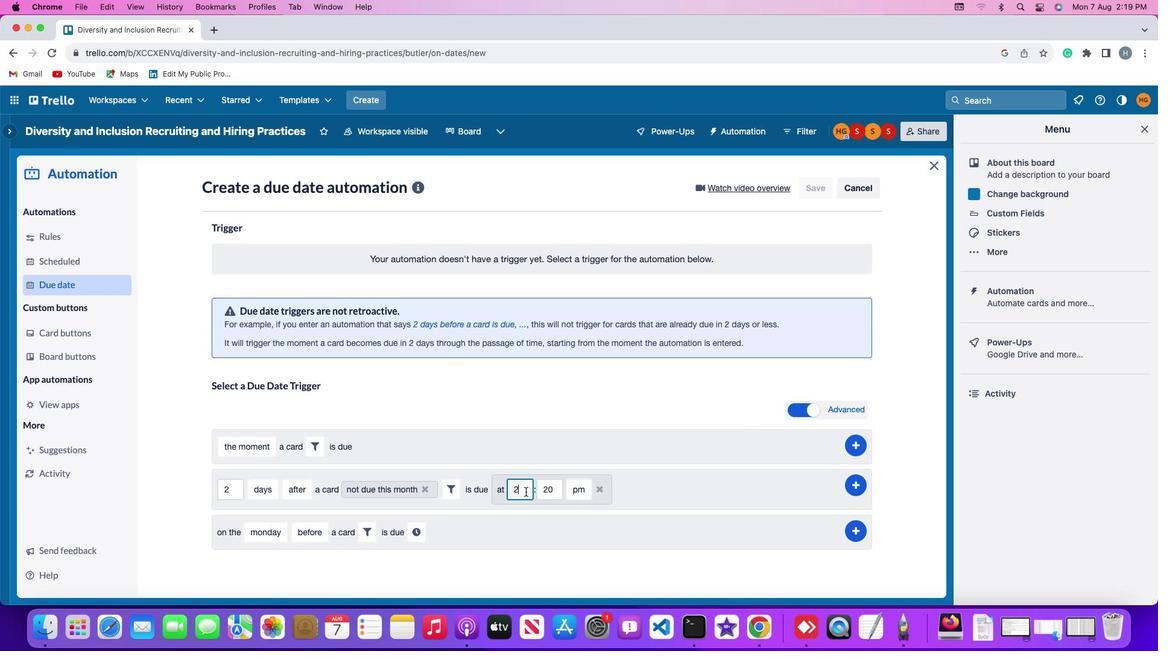 
Action: Key pressed Key.backspace'1''1'
Screenshot: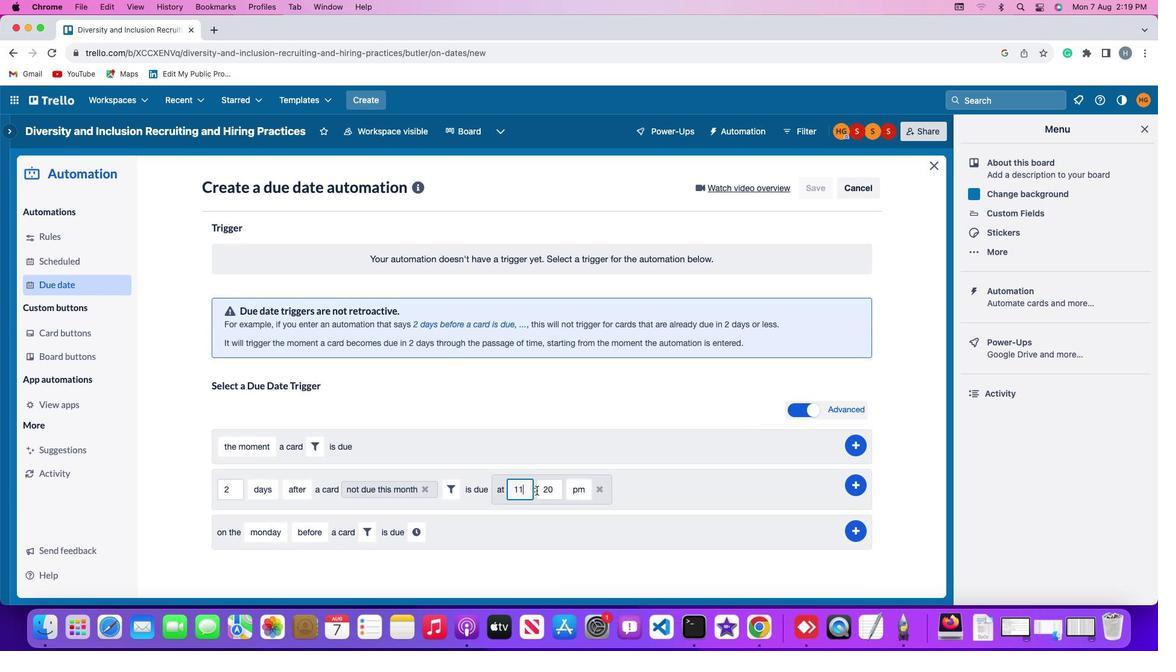 
Action: Mouse moved to (557, 490)
Screenshot: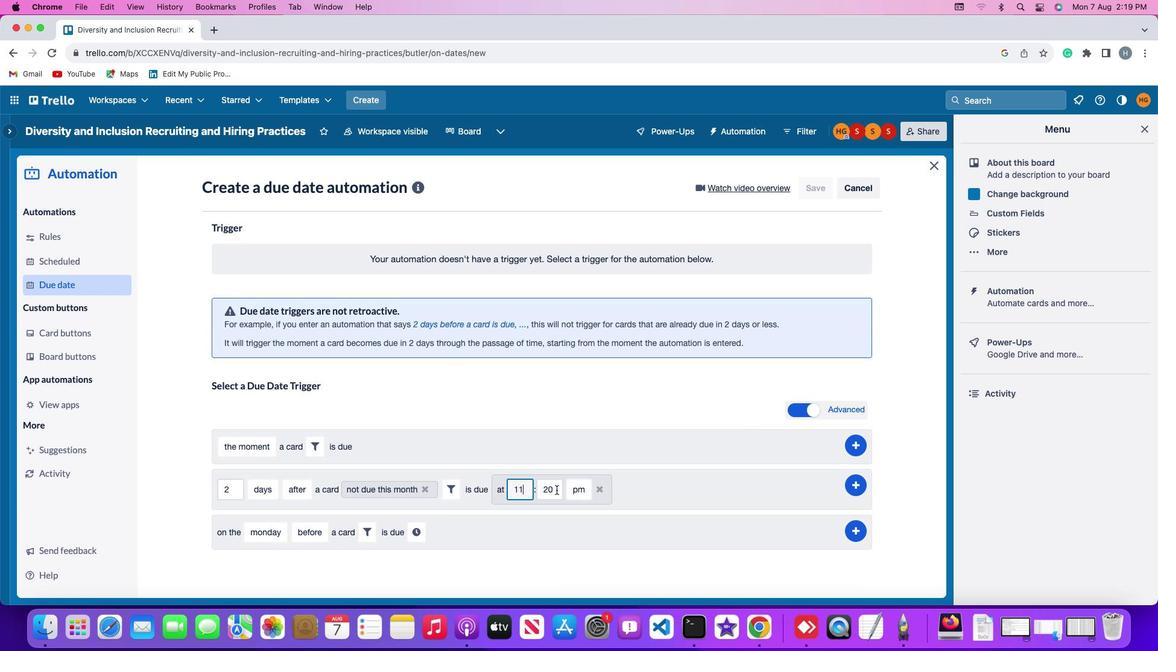 
Action: Mouse pressed left at (557, 490)
Screenshot: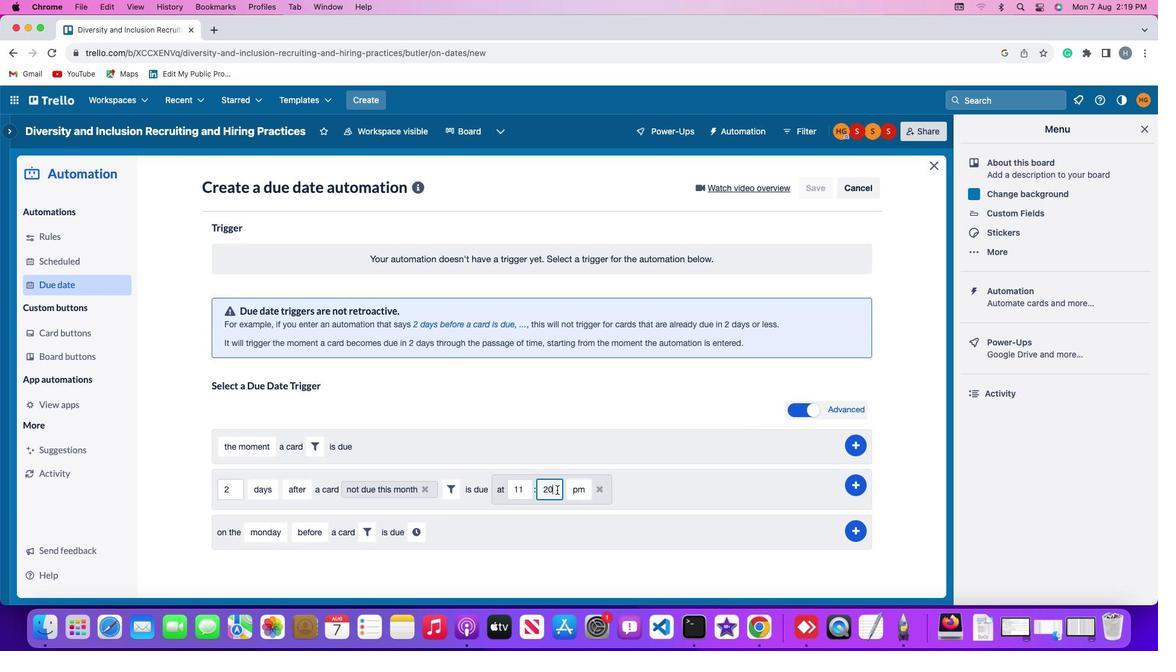 
Action: Mouse moved to (557, 490)
Screenshot: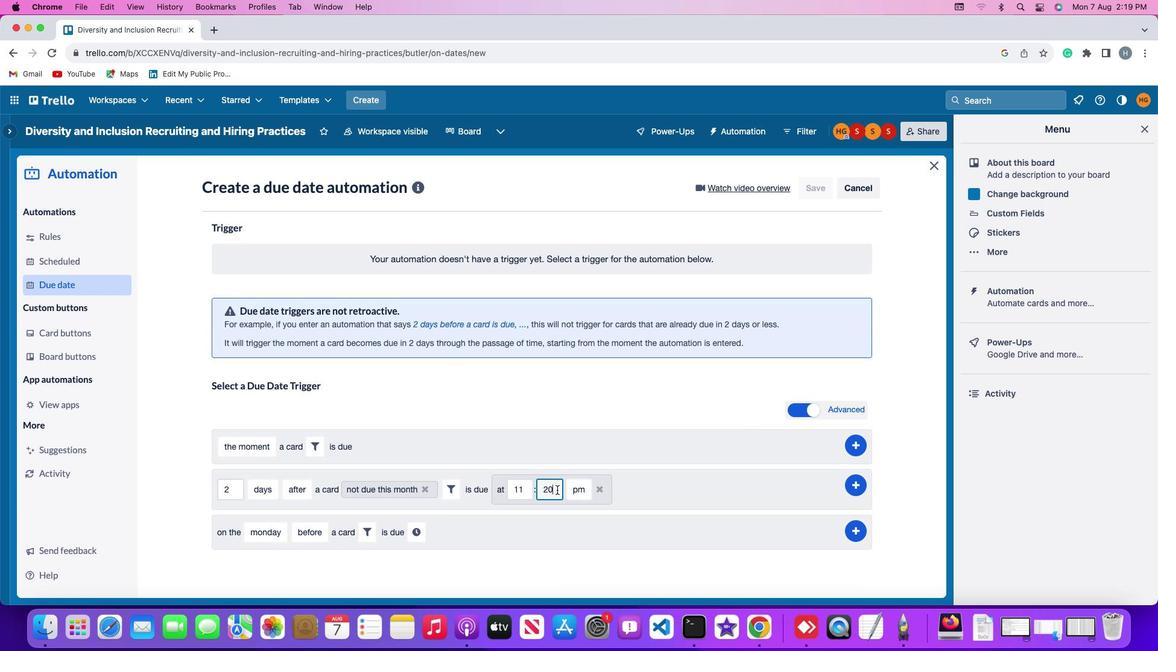 
Action: Key pressed Key.backspaceKey.backspace'0''0'
Screenshot: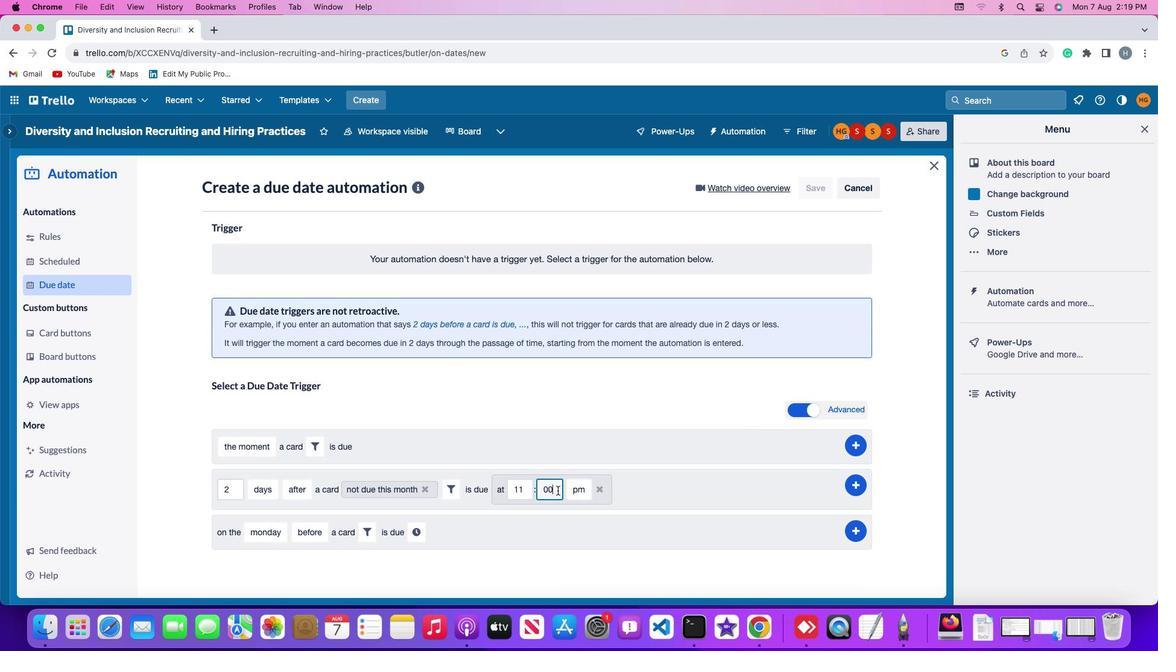 
Action: Mouse moved to (580, 491)
Screenshot: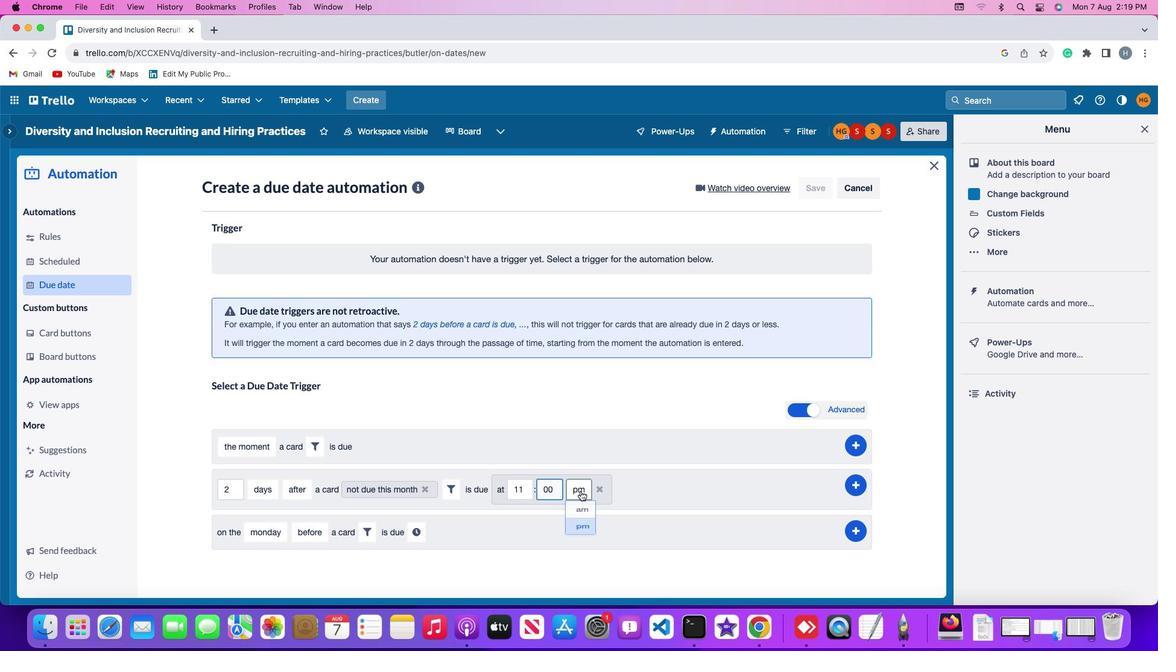 
Action: Mouse pressed left at (580, 491)
Screenshot: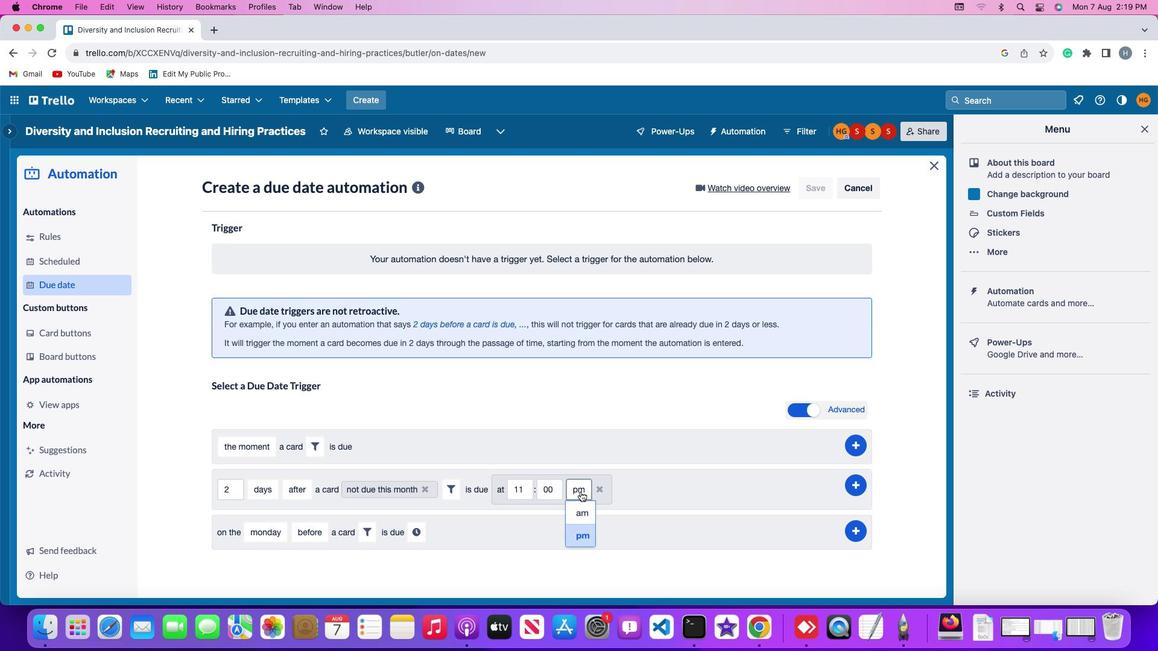 
Action: Mouse moved to (579, 509)
Screenshot: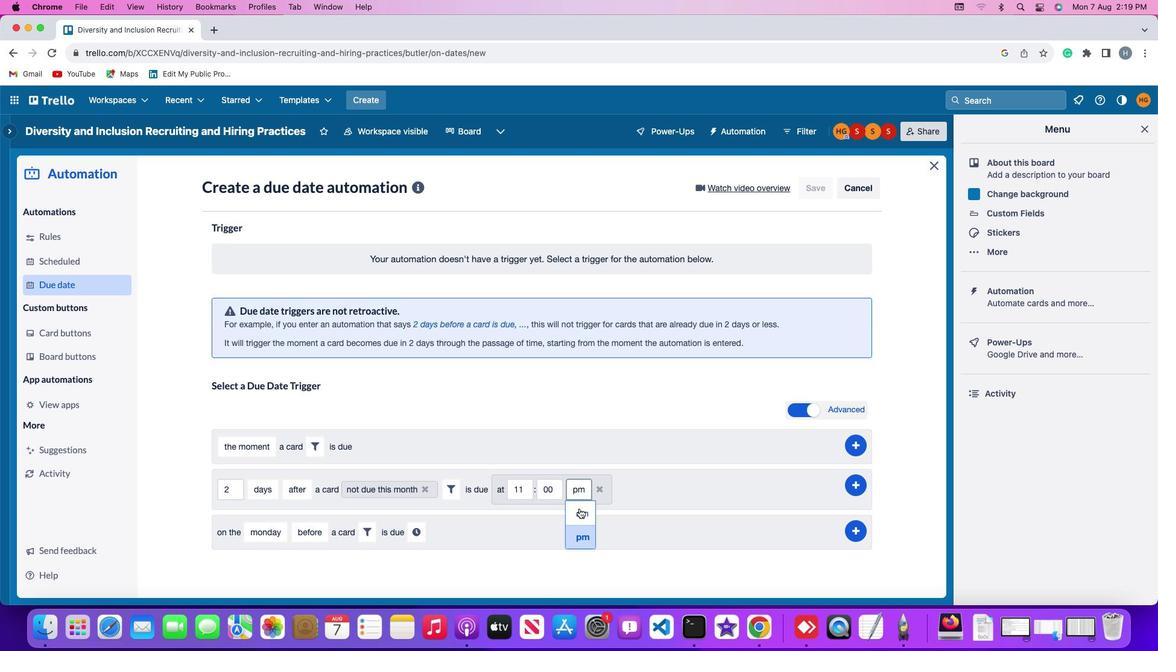 
Action: Mouse pressed left at (579, 509)
Screenshot: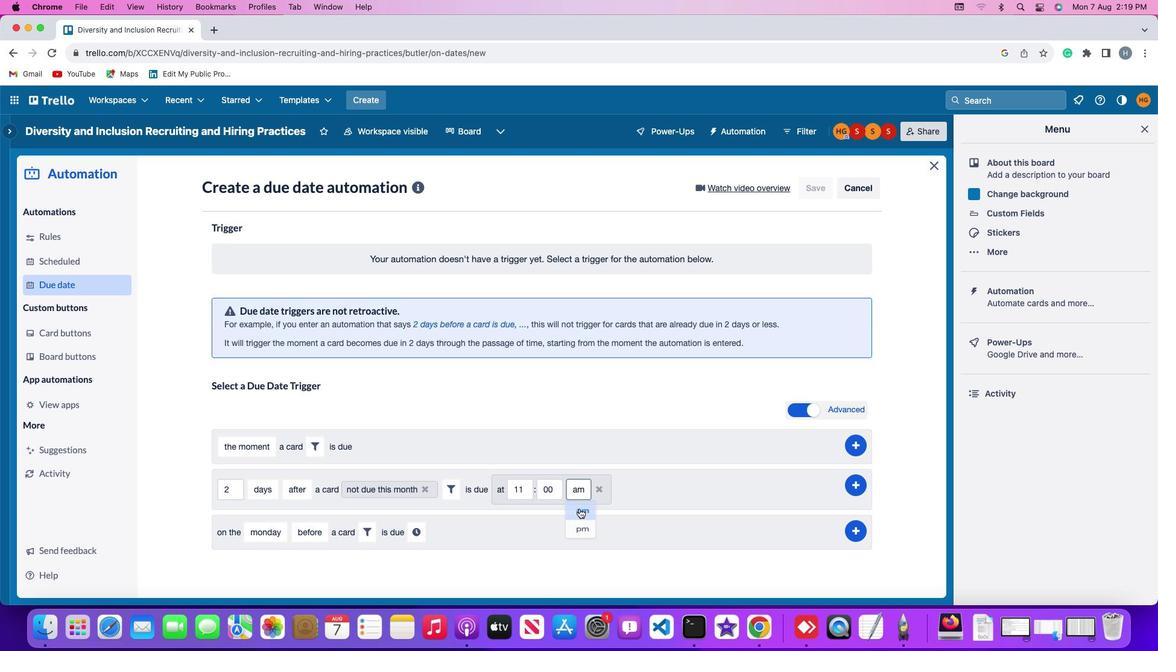 
Action: Mouse moved to (854, 479)
Screenshot: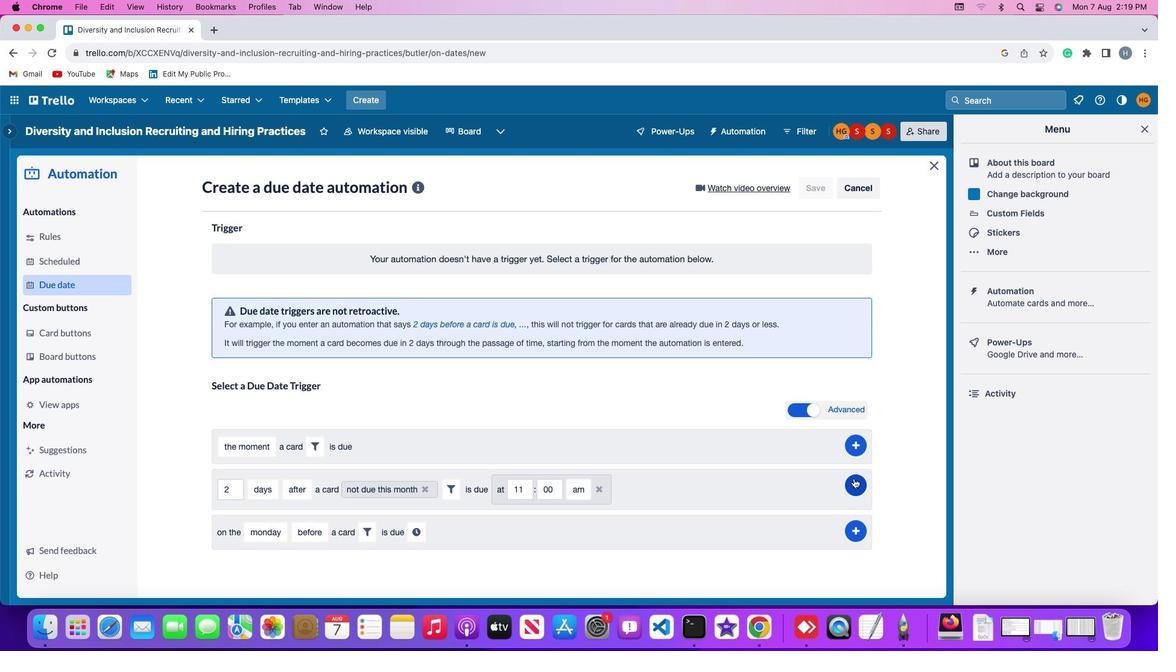 
Action: Mouse pressed left at (854, 479)
Screenshot: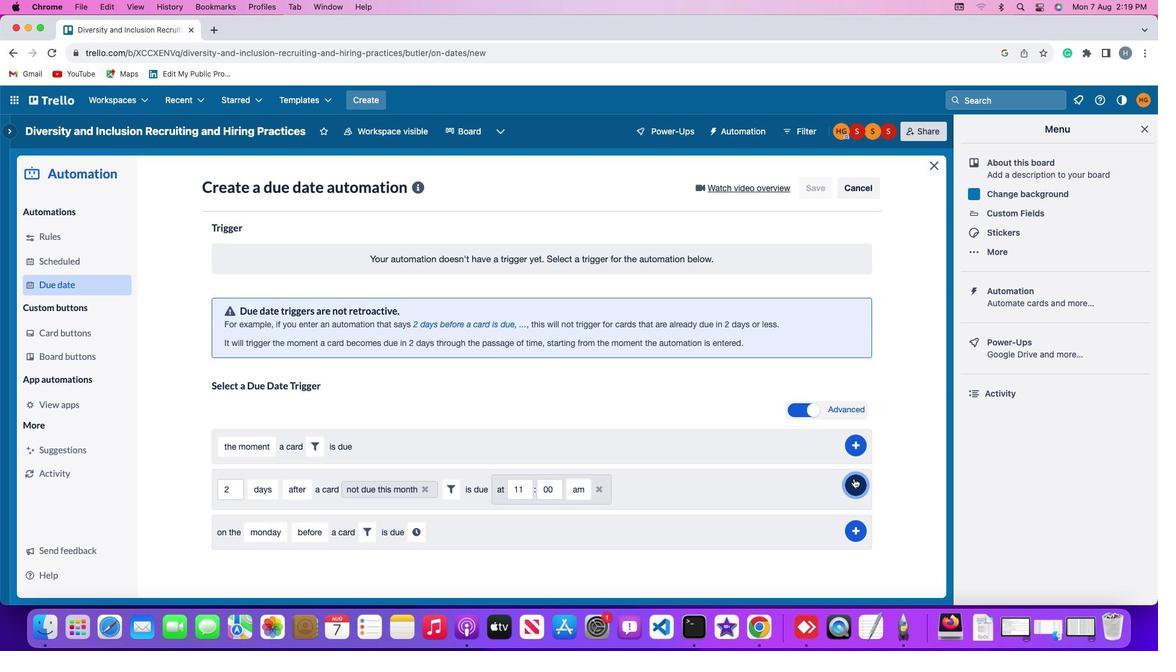 
Action: Mouse moved to (901, 371)
Screenshot: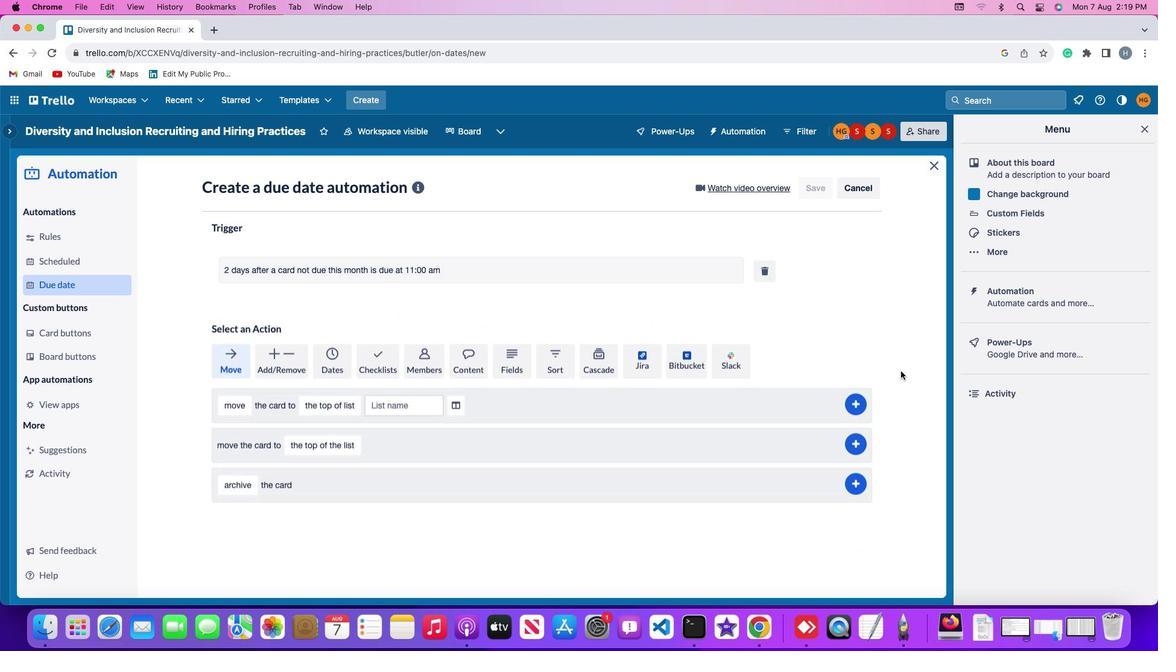 
